 Task: Get information about  a Redfin agent in Phoenix, Arizona, for guidance on buying a house with a backyard garden and a fire pit.
Action: Mouse pressed left at (273, 183)
Screenshot: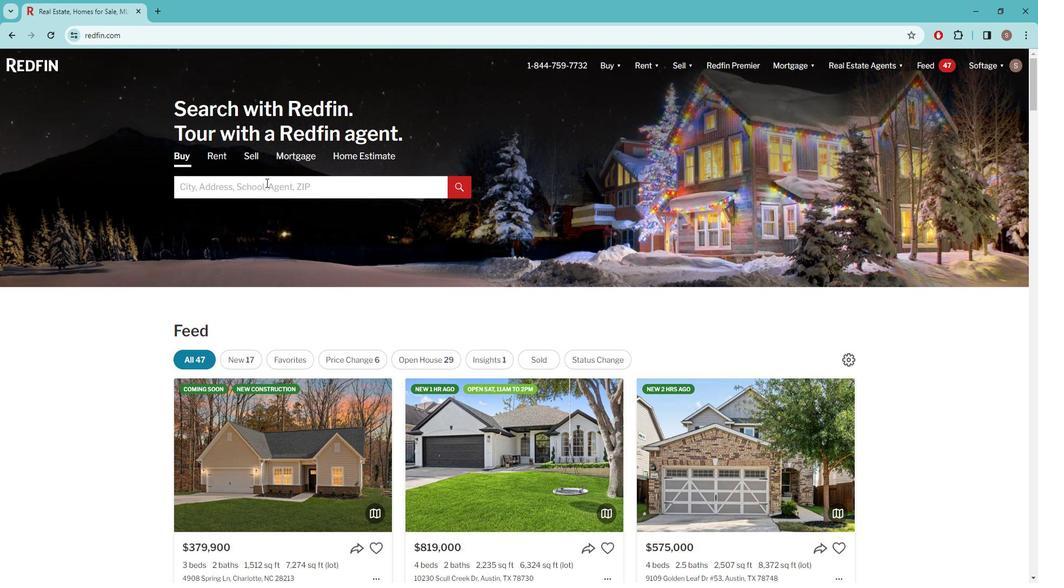 
Action: Mouse moved to (273, 183)
Screenshot: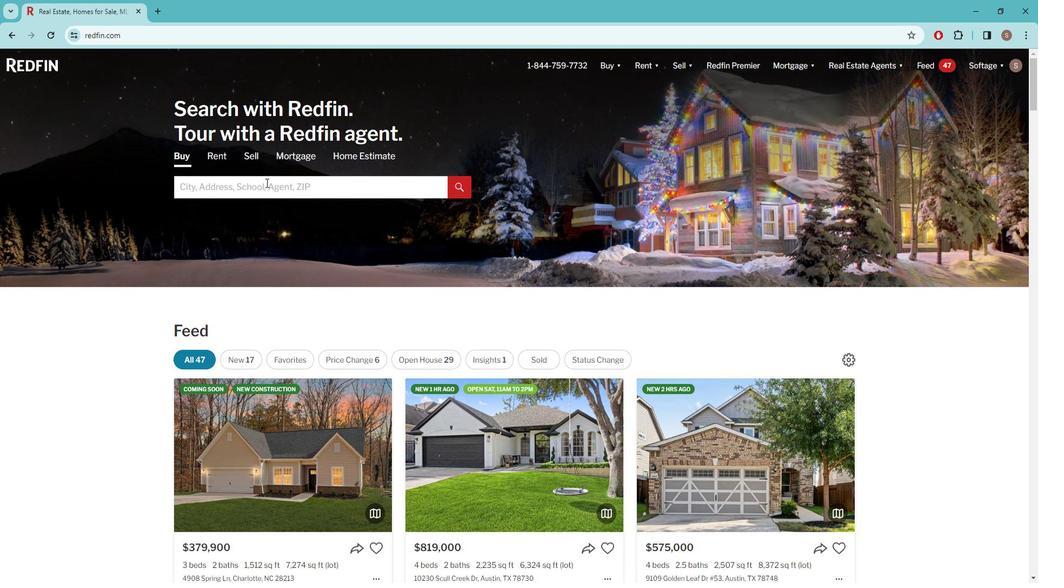 
Action: Key pressed p<Key.caps_lock>HO
Screenshot: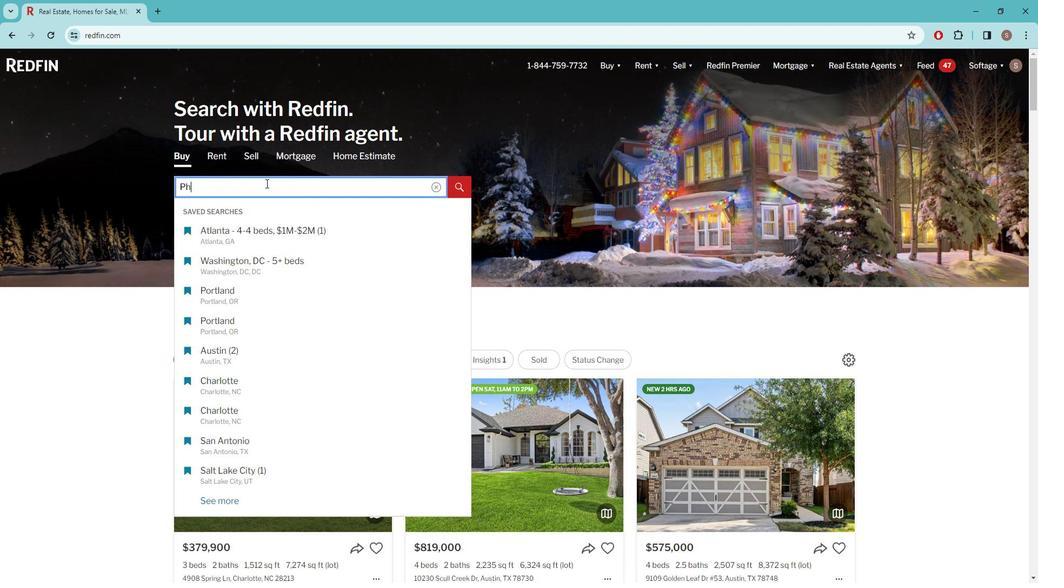 
Action: Mouse moved to (241, 233)
Screenshot: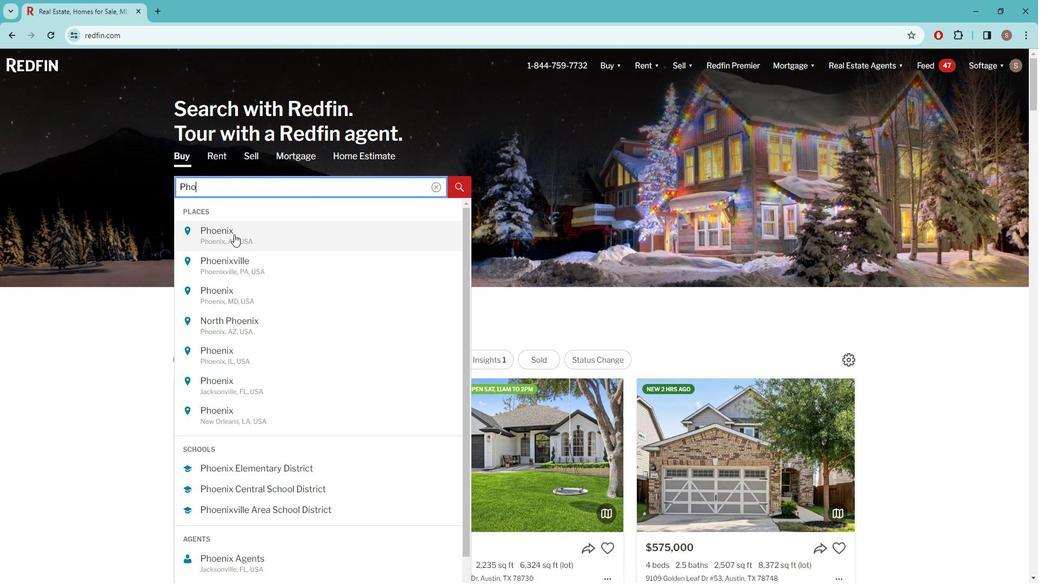 
Action: Mouse pressed left at (241, 233)
Screenshot: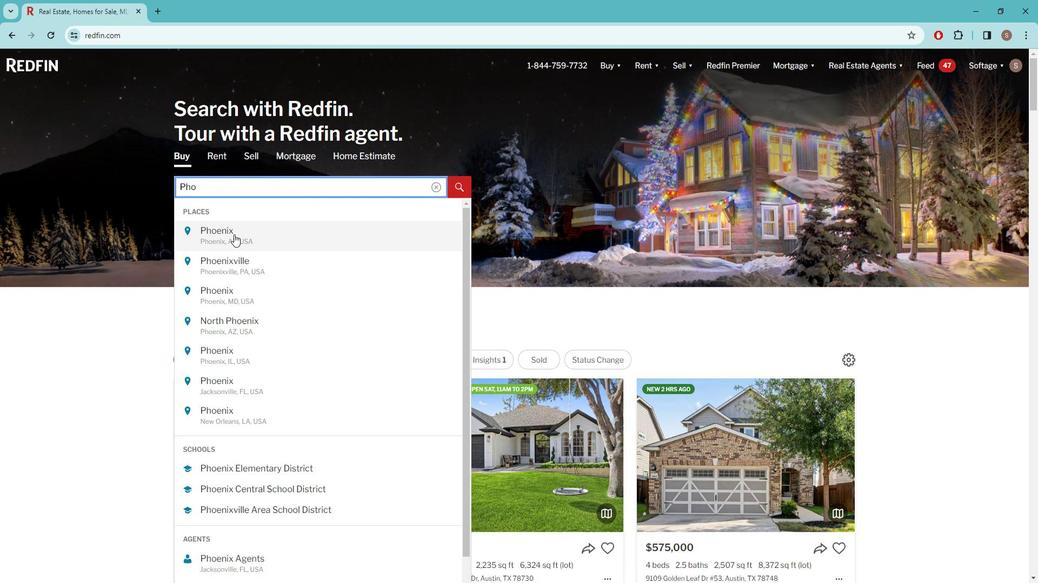 
Action: Mouse moved to (911, 136)
Screenshot: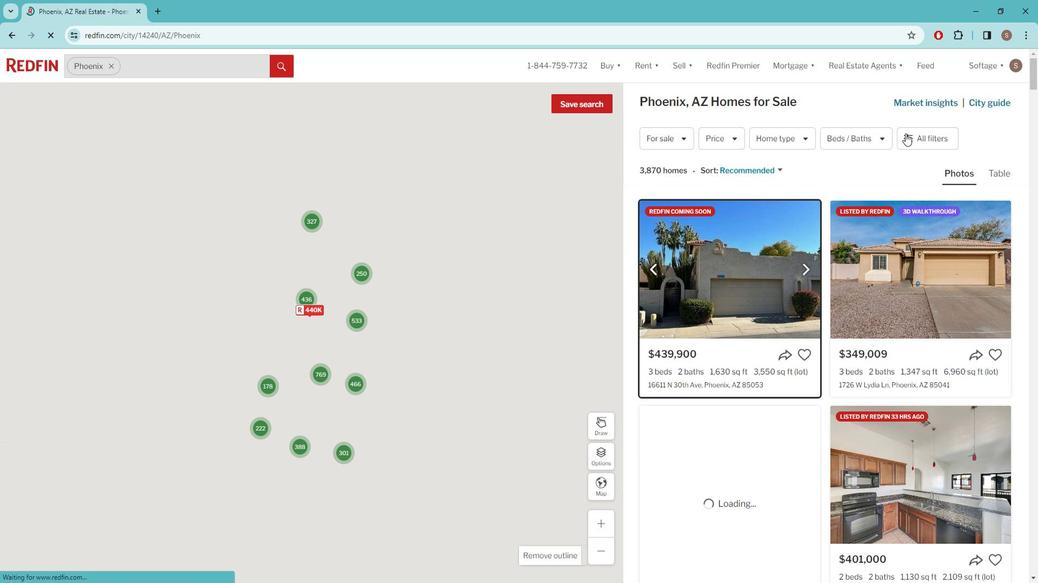 
Action: Mouse pressed left at (911, 136)
Screenshot: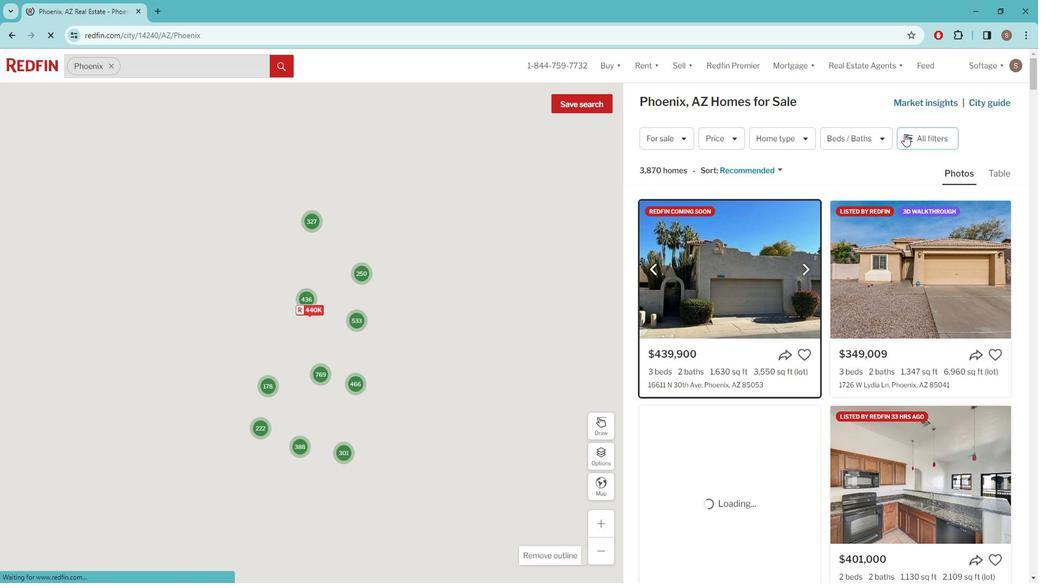 
Action: Mouse pressed left at (911, 136)
Screenshot: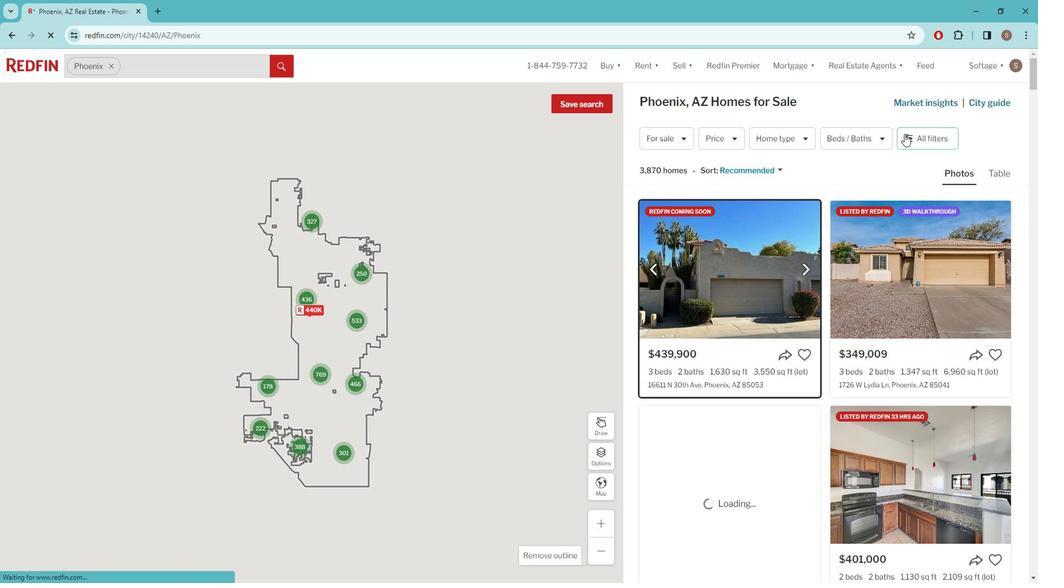 
Action: Mouse pressed left at (911, 136)
Screenshot: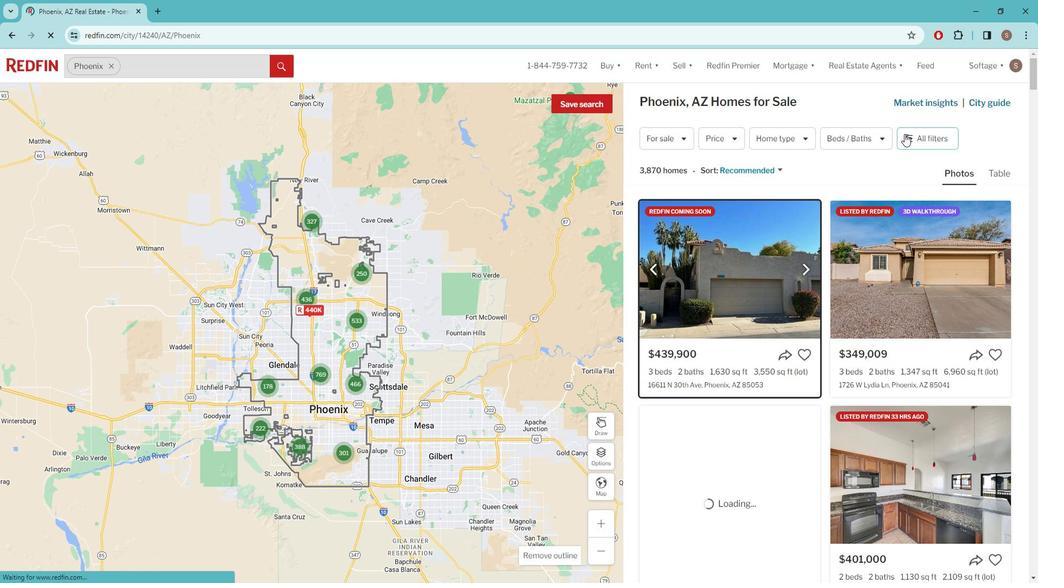 
Action: Mouse moved to (914, 137)
Screenshot: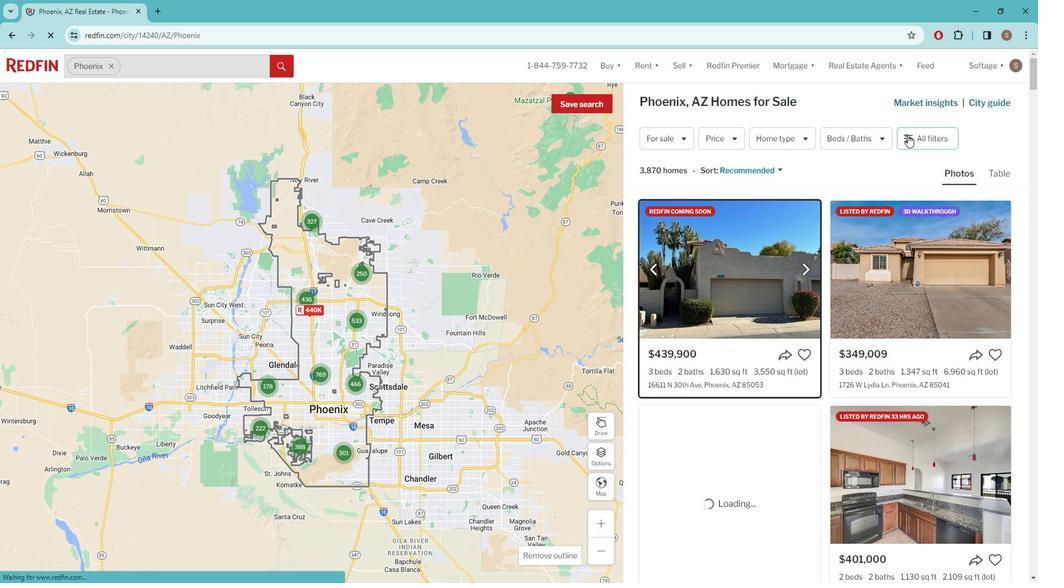 
Action: Mouse pressed left at (914, 137)
Screenshot: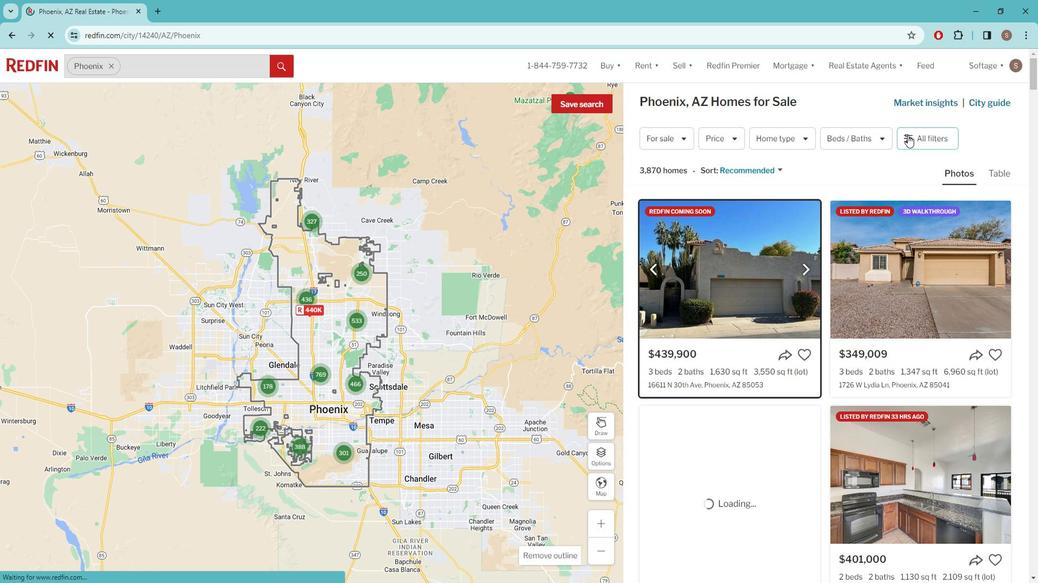 
Action: Mouse moved to (926, 136)
Screenshot: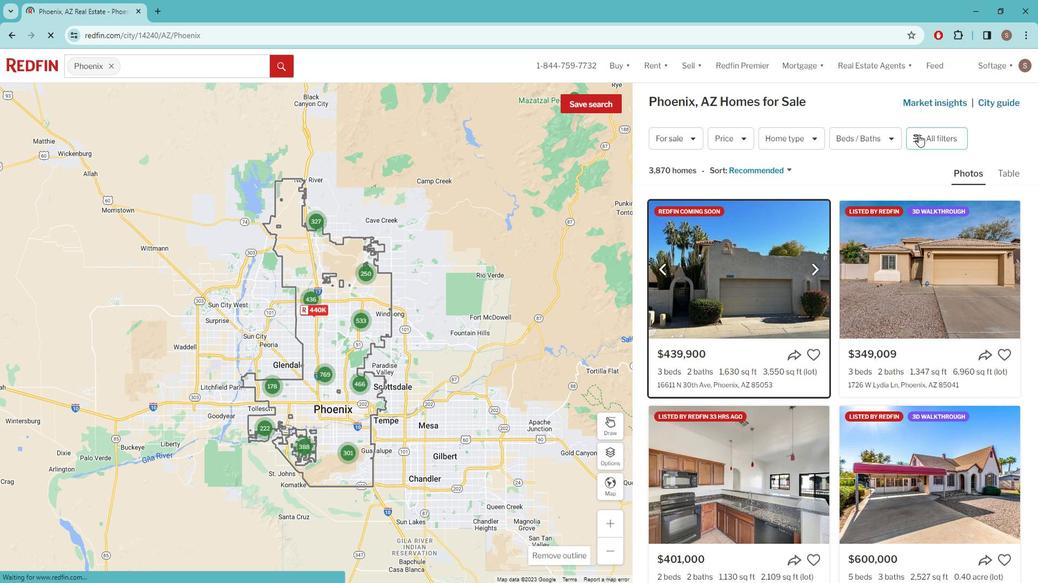 
Action: Mouse pressed left at (926, 136)
Screenshot: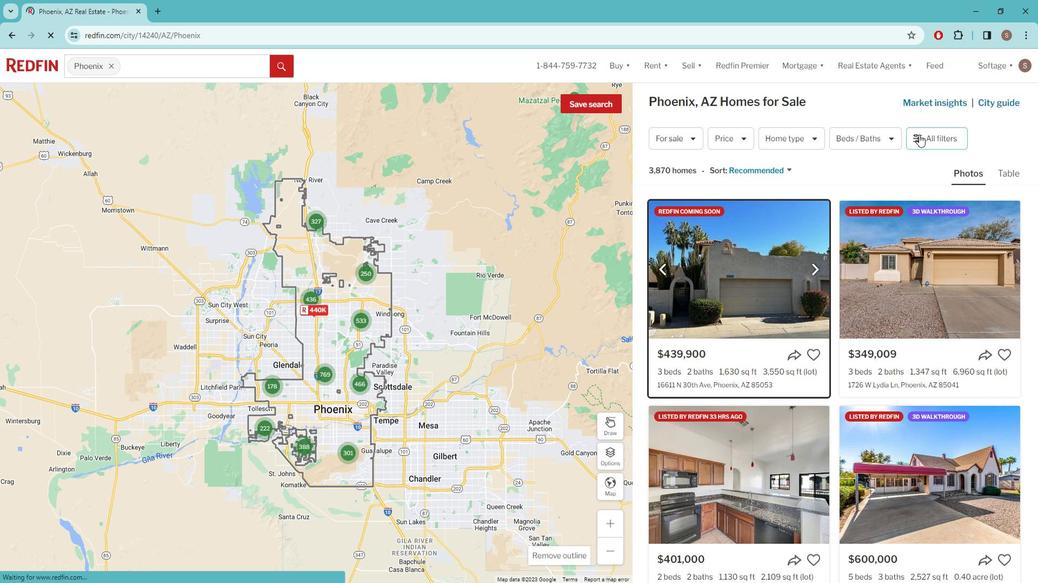 
Action: Mouse moved to (925, 135)
Screenshot: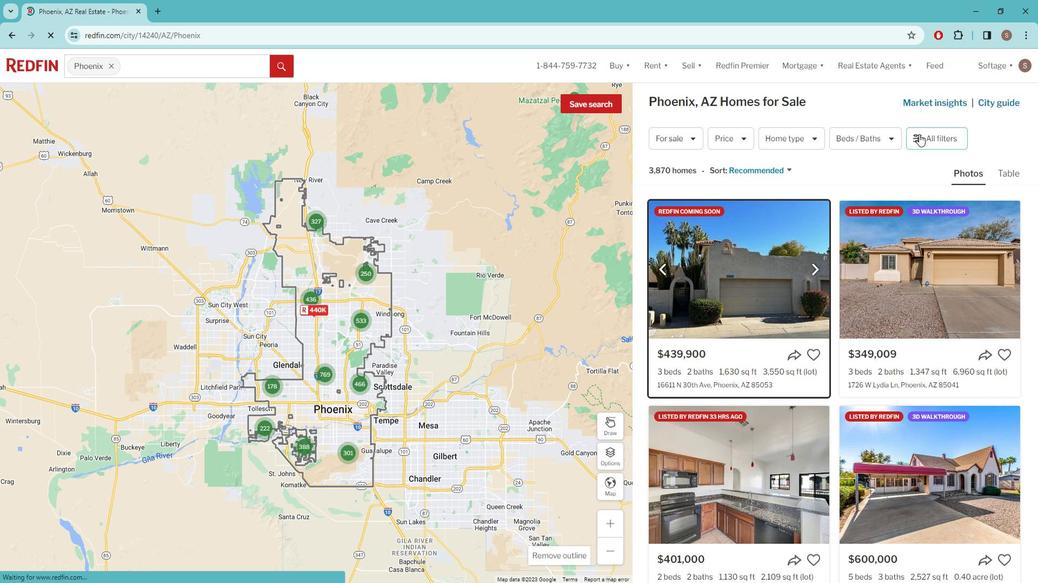 
Action: Mouse pressed left at (925, 135)
Screenshot: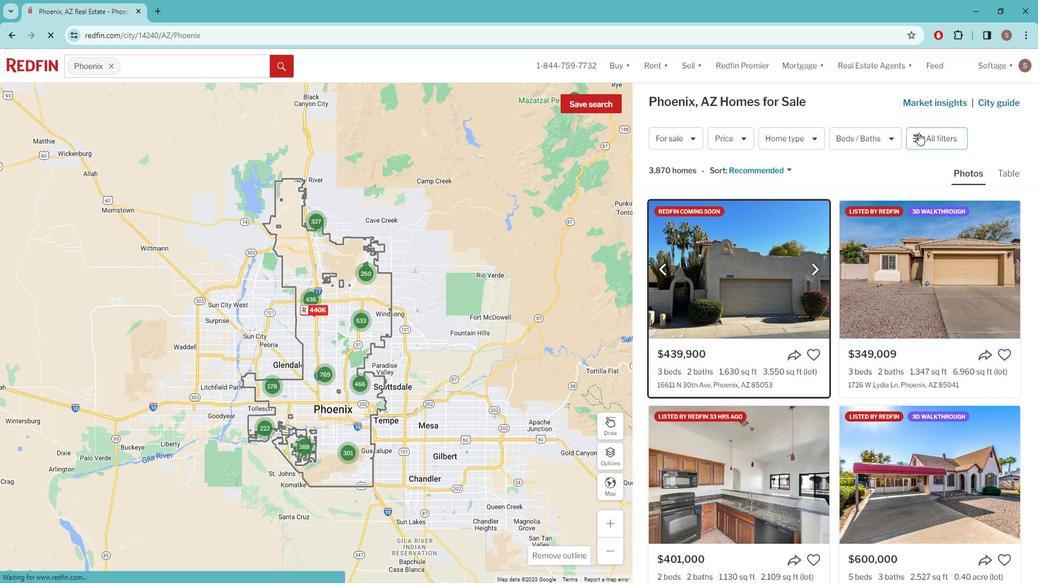
Action: Mouse moved to (896, 171)
Screenshot: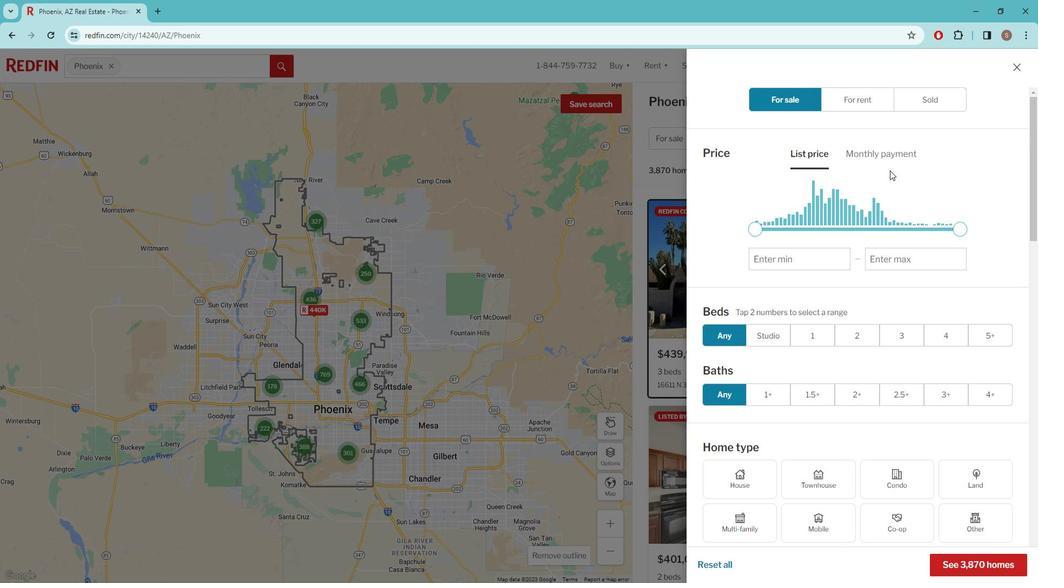 
Action: Mouse scrolled (896, 171) with delta (0, 0)
Screenshot: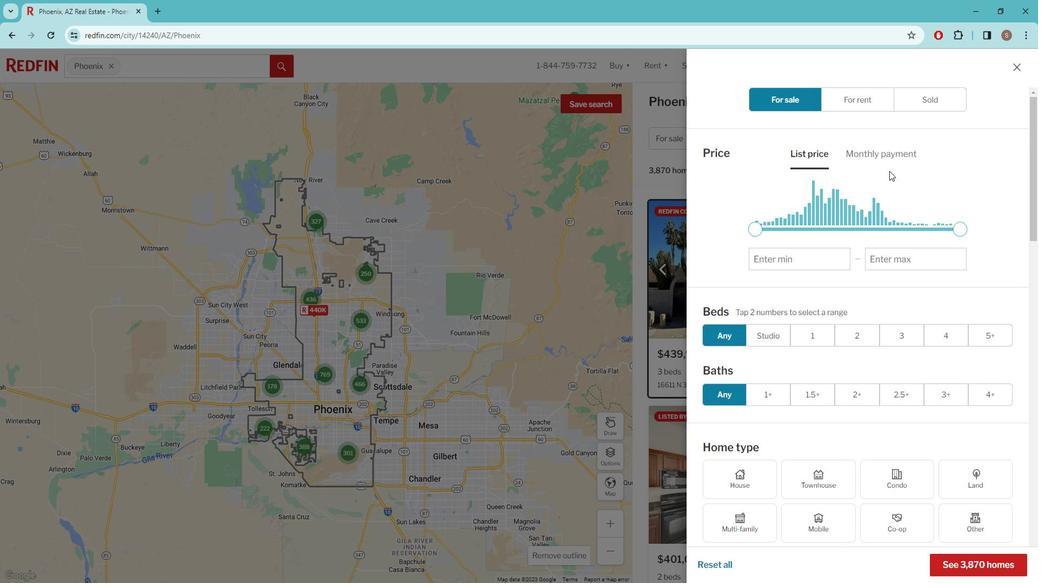 
Action: Mouse moved to (895, 171)
Screenshot: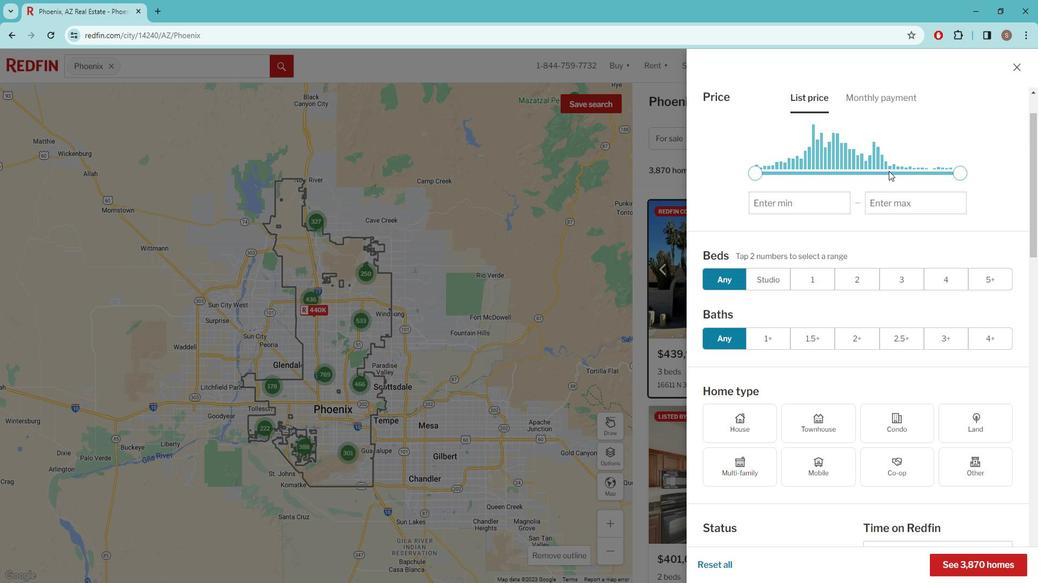
Action: Mouse scrolled (895, 171) with delta (0, 0)
Screenshot: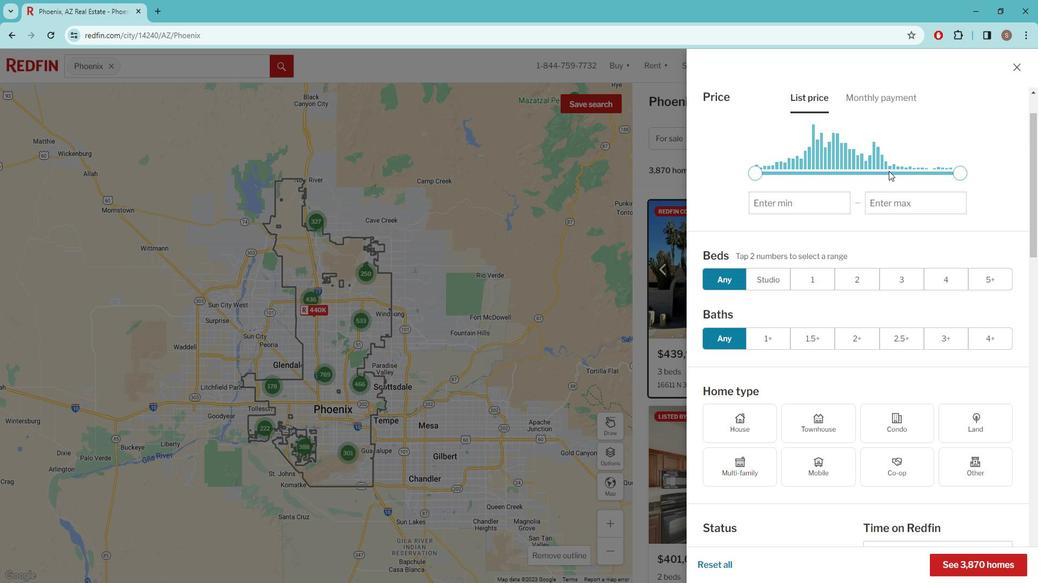 
Action: Mouse moved to (895, 172)
Screenshot: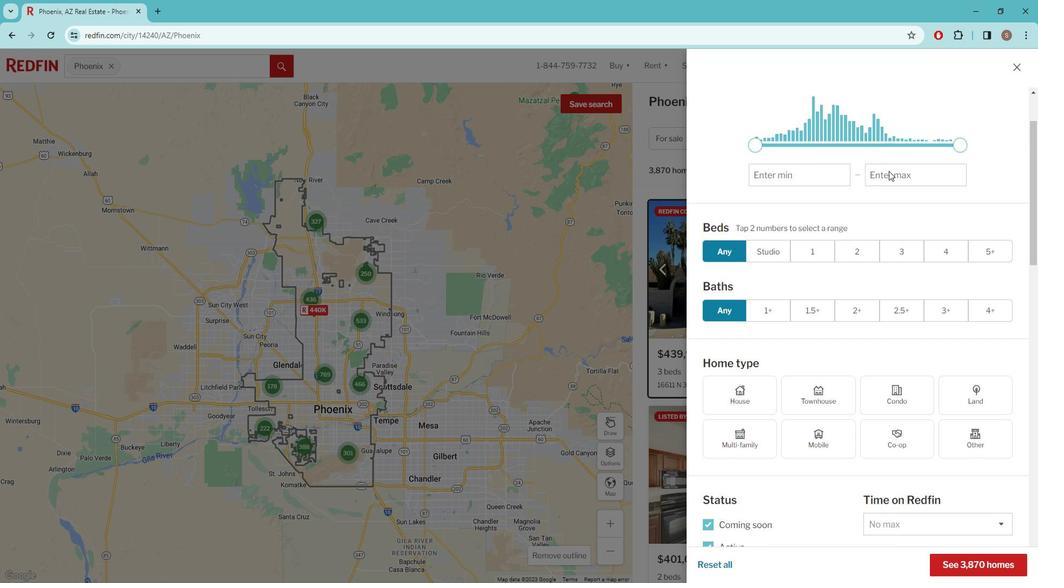 
Action: Mouse scrolled (895, 171) with delta (0, 0)
Screenshot: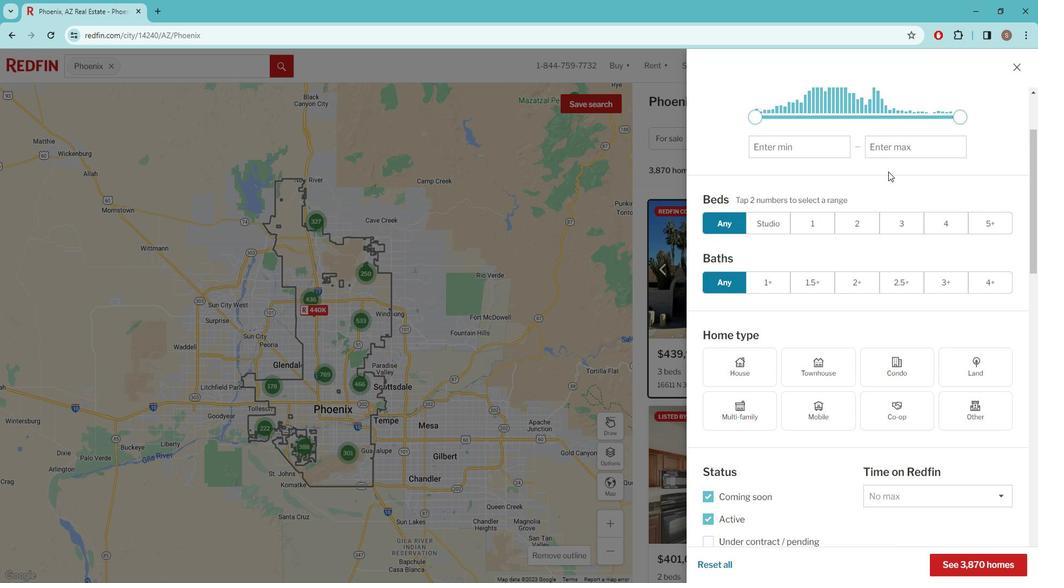 
Action: Mouse moved to (893, 174)
Screenshot: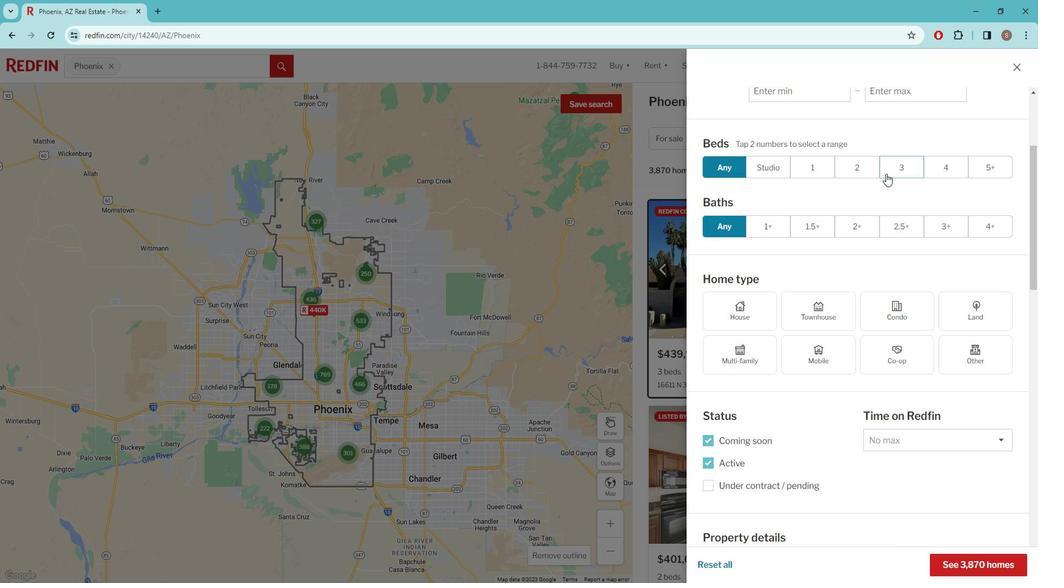
Action: Mouse scrolled (893, 174) with delta (0, 0)
Screenshot: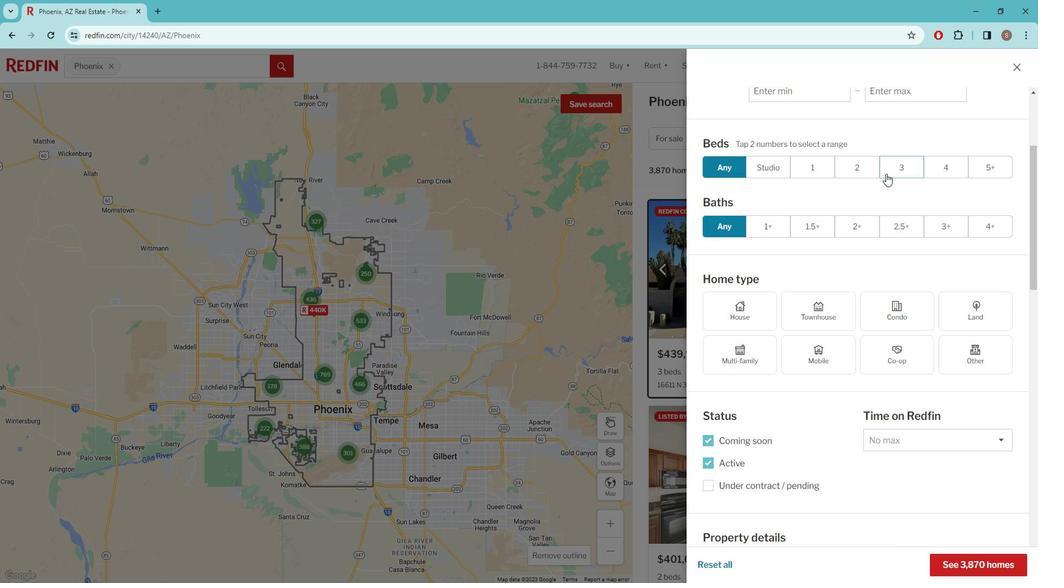 
Action: Mouse moved to (759, 258)
Screenshot: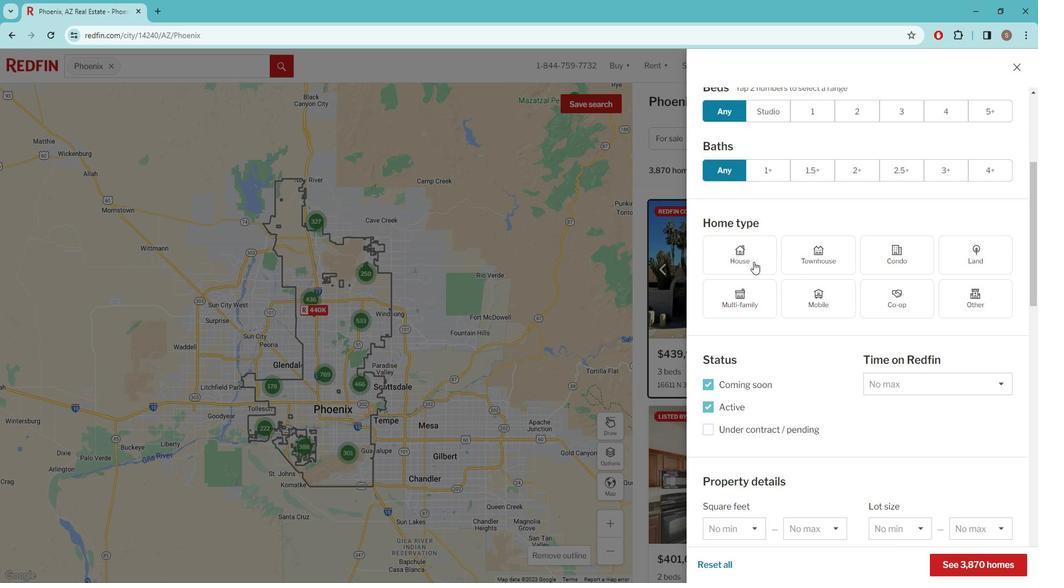 
Action: Mouse pressed left at (759, 258)
Screenshot: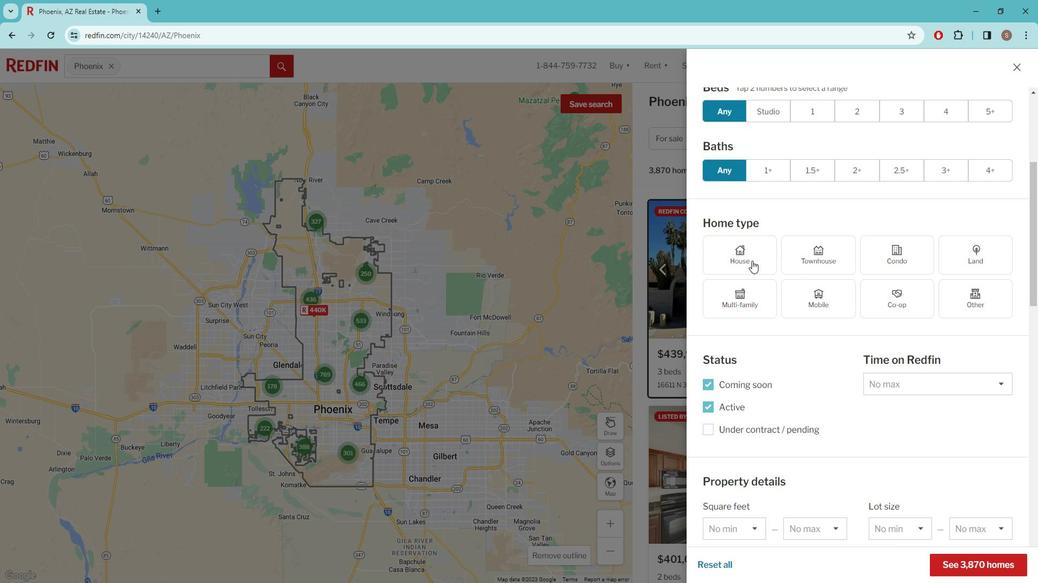 
Action: Mouse moved to (795, 299)
Screenshot: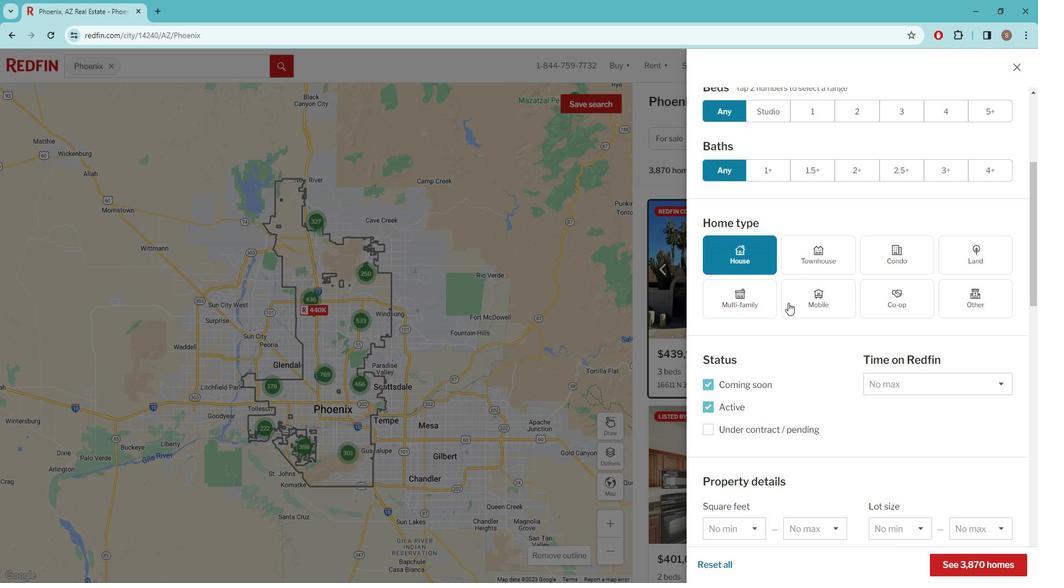 
Action: Mouse scrolled (795, 298) with delta (0, 0)
Screenshot: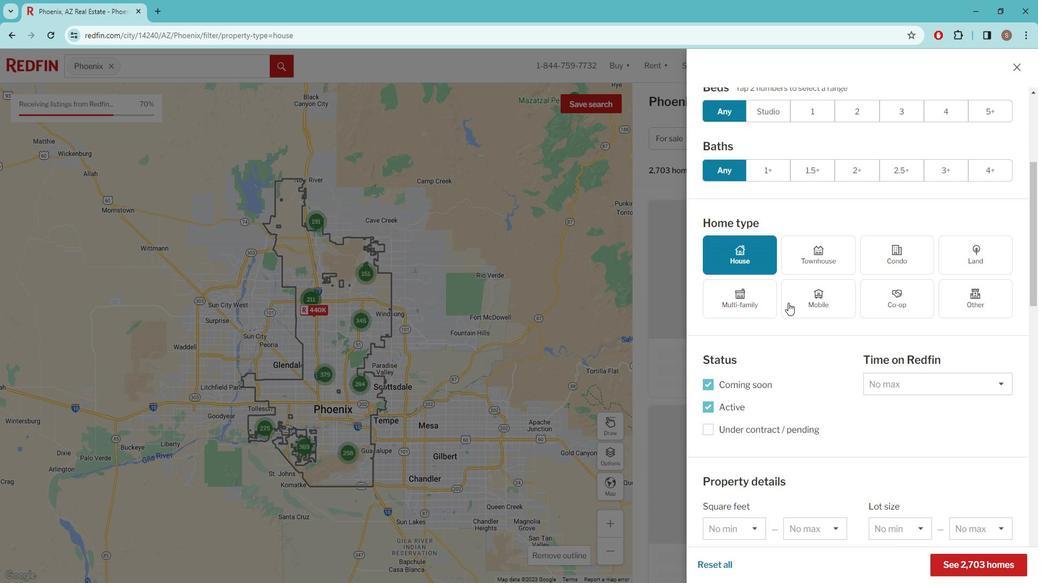 
Action: Mouse scrolled (795, 298) with delta (0, 0)
Screenshot: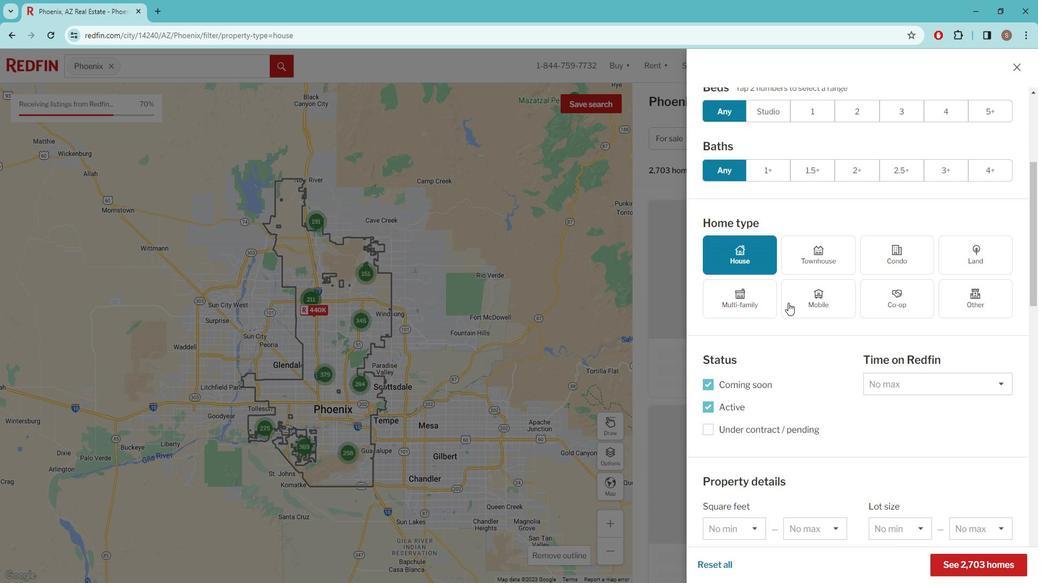 
Action: Mouse scrolled (795, 298) with delta (0, 0)
Screenshot: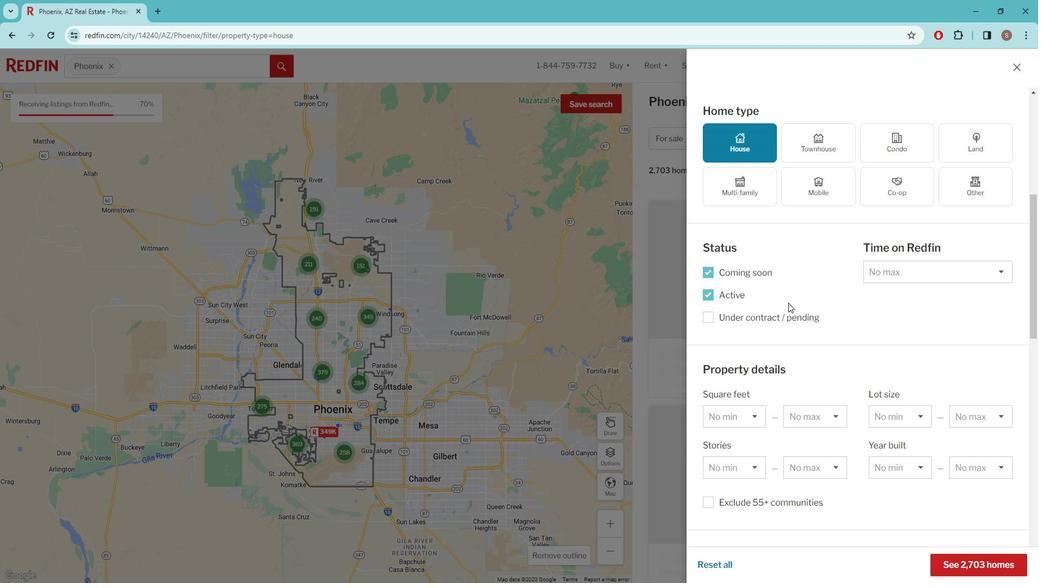 
Action: Mouse scrolled (795, 298) with delta (0, 0)
Screenshot: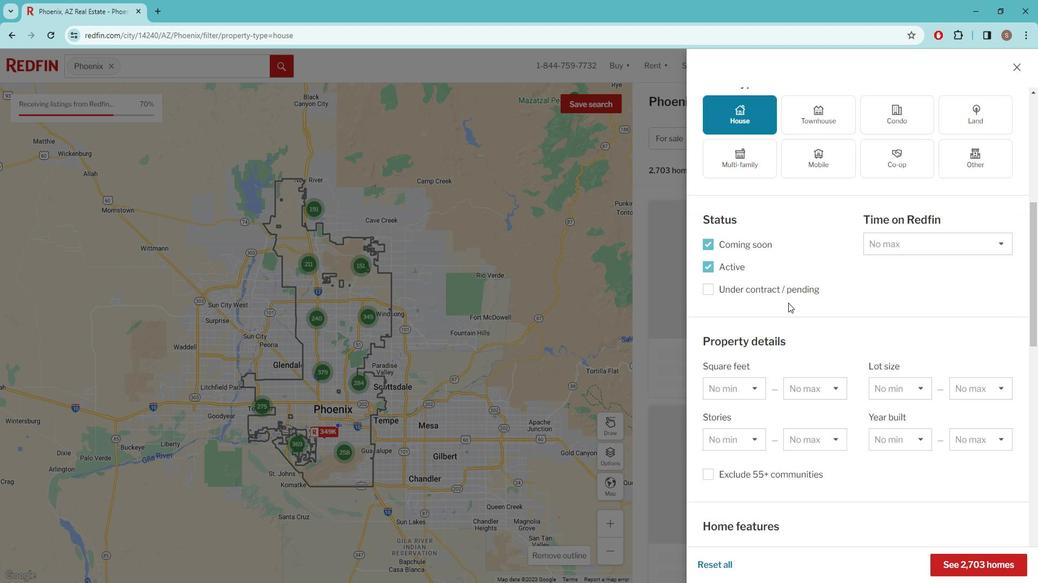 
Action: Mouse scrolled (795, 298) with delta (0, 0)
Screenshot: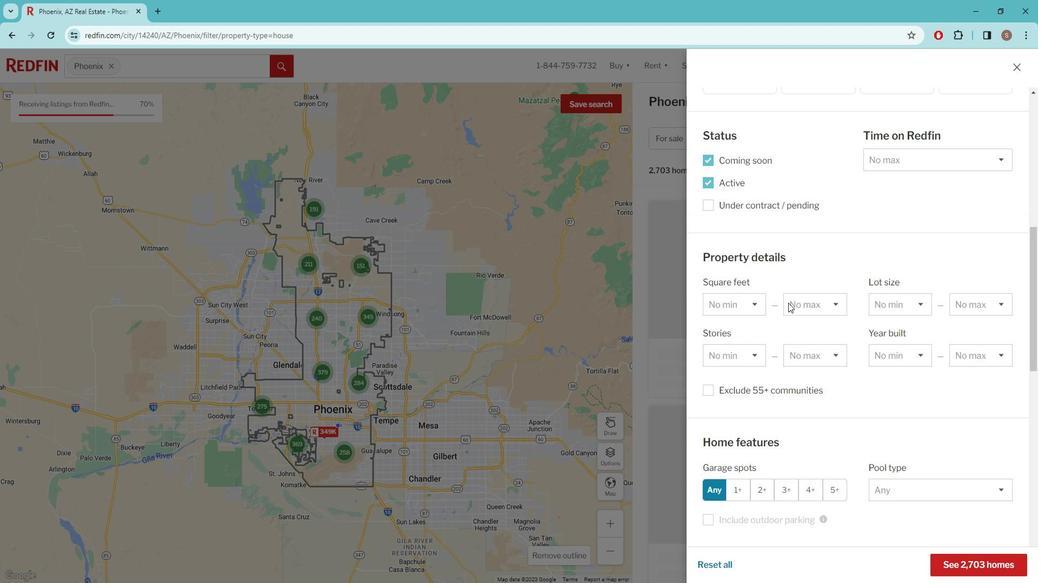 
Action: Mouse scrolled (795, 298) with delta (0, 0)
Screenshot: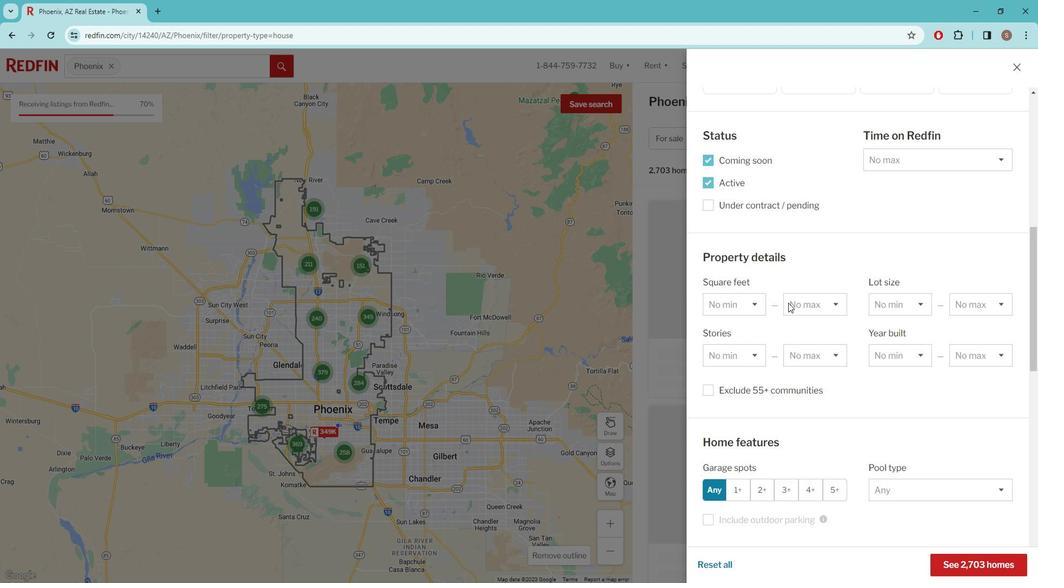 
Action: Mouse scrolled (795, 298) with delta (0, 0)
Screenshot: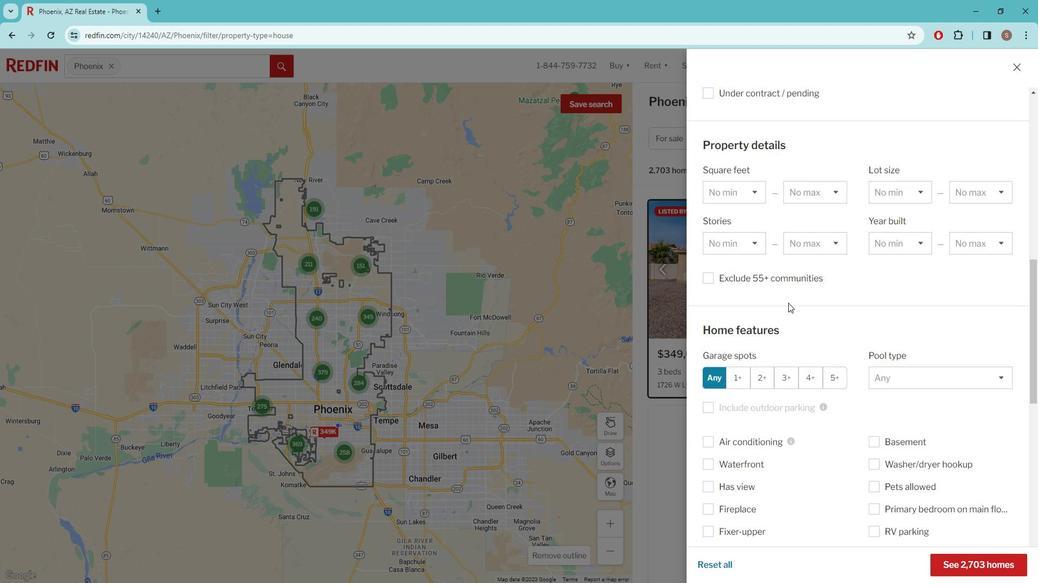 
Action: Mouse scrolled (795, 298) with delta (0, 0)
Screenshot: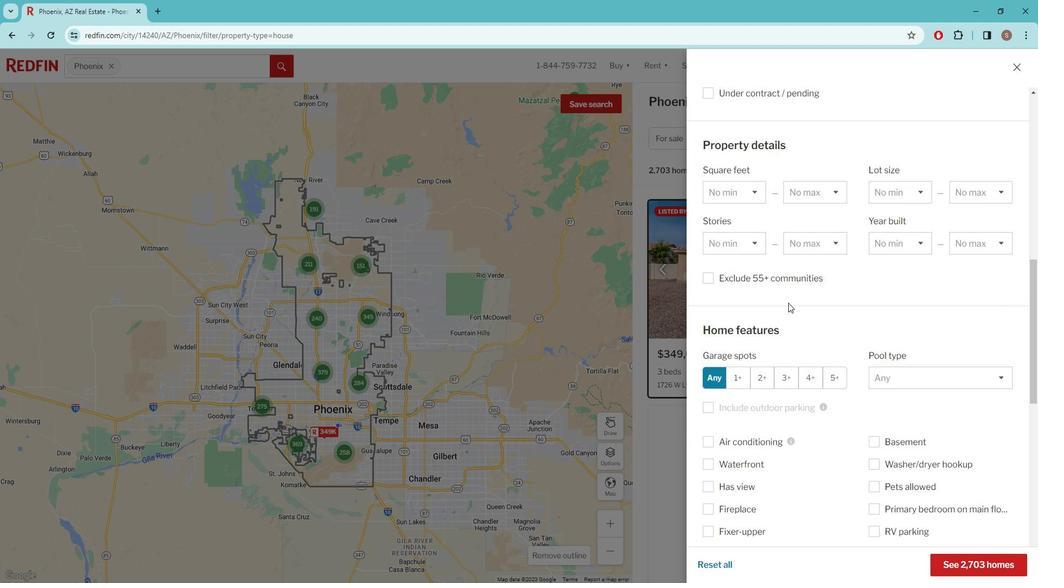 
Action: Mouse scrolled (795, 298) with delta (0, 0)
Screenshot: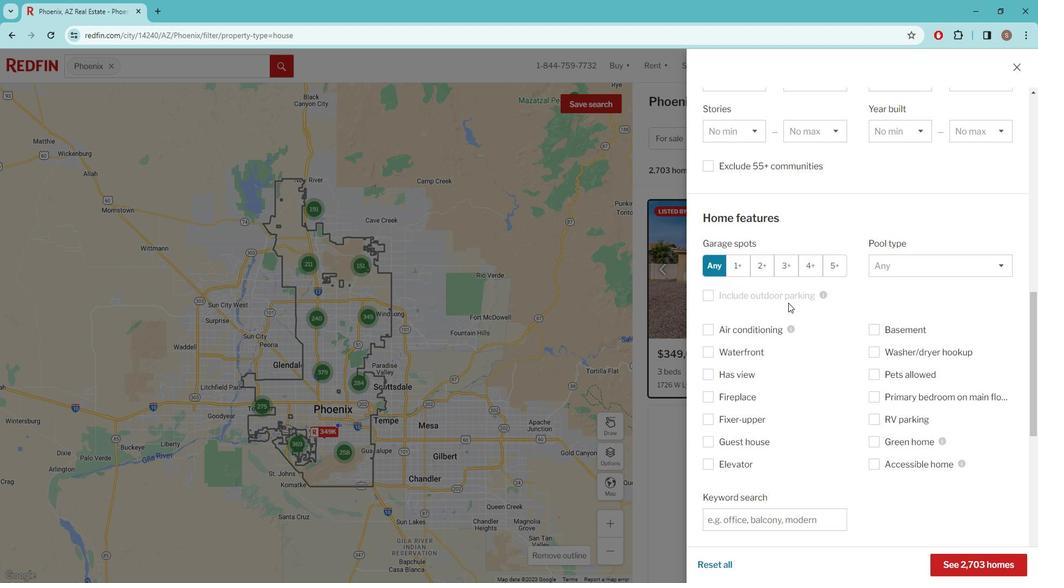 
Action: Mouse scrolled (795, 299) with delta (0, 0)
Screenshot: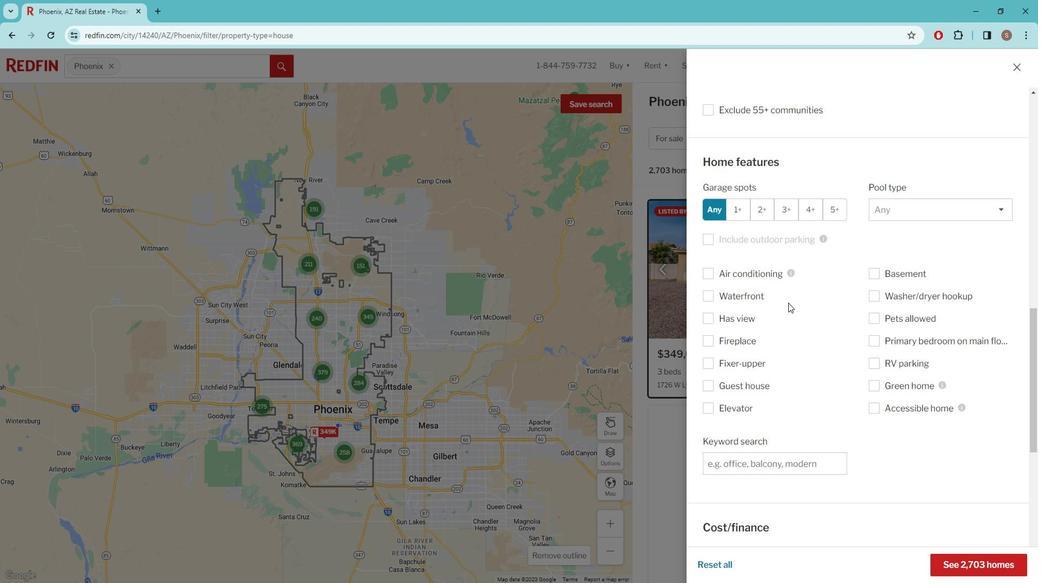 
Action: Mouse scrolled (795, 298) with delta (0, 0)
Screenshot: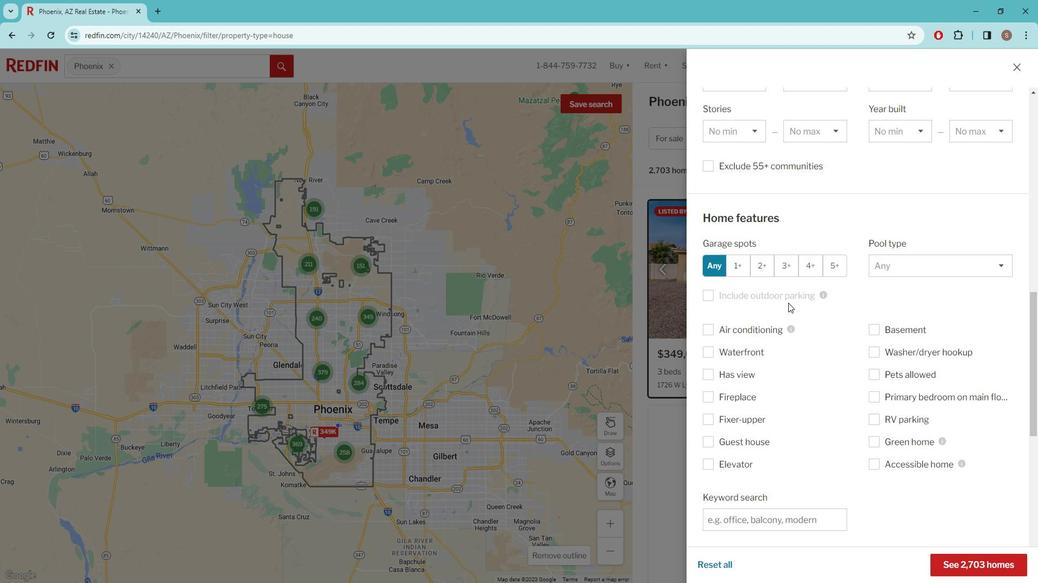 
Action: Mouse scrolled (795, 298) with delta (0, 0)
Screenshot: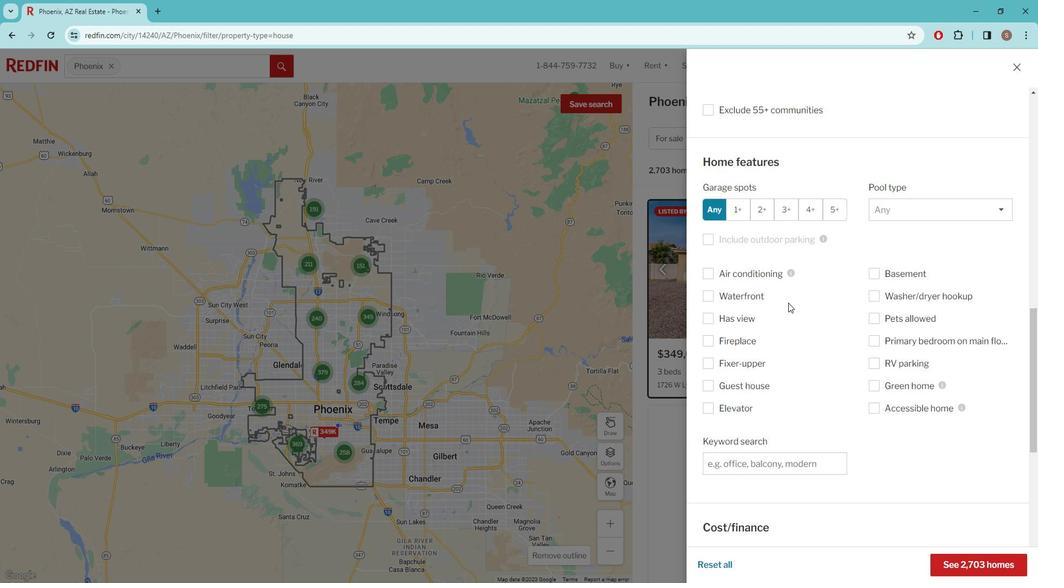 
Action: Mouse moved to (753, 399)
Screenshot: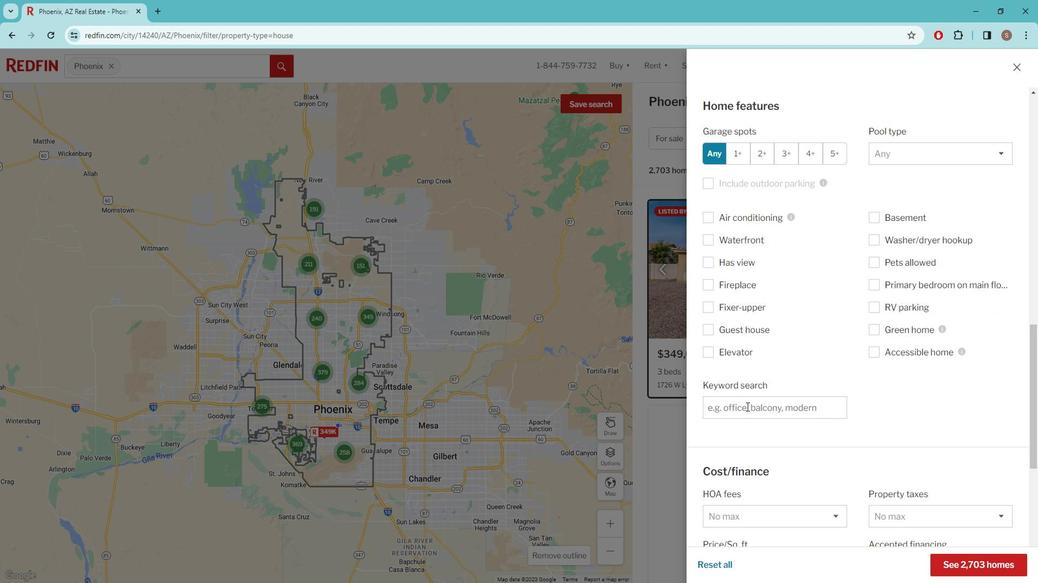 
Action: Mouse pressed left at (753, 399)
Screenshot: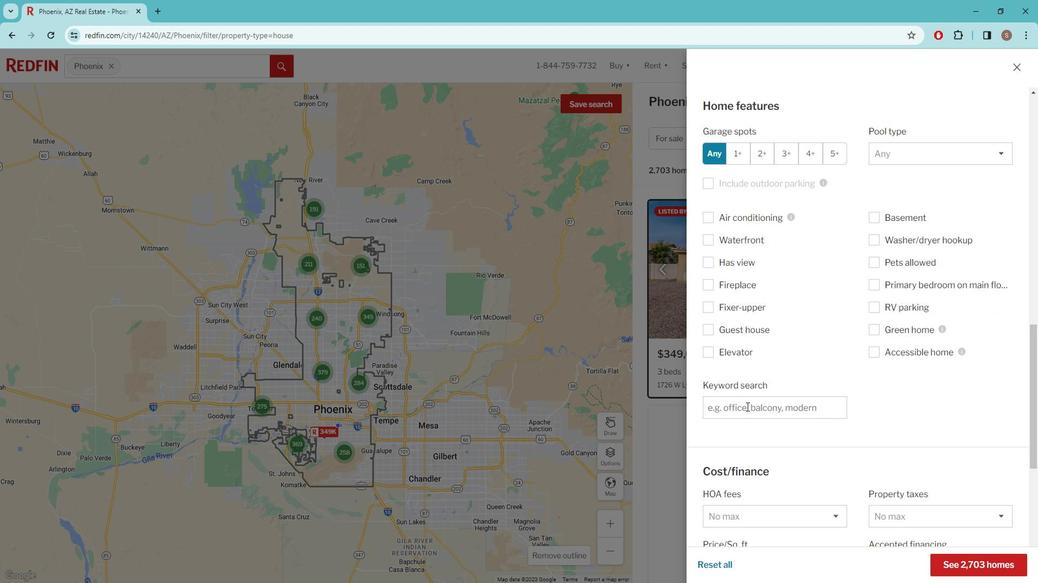 
Action: Key pressed BACKYARD<Key.space>GARDEN<Key.space>AND<Key.space>FIRE<Key.space>PIT
Screenshot: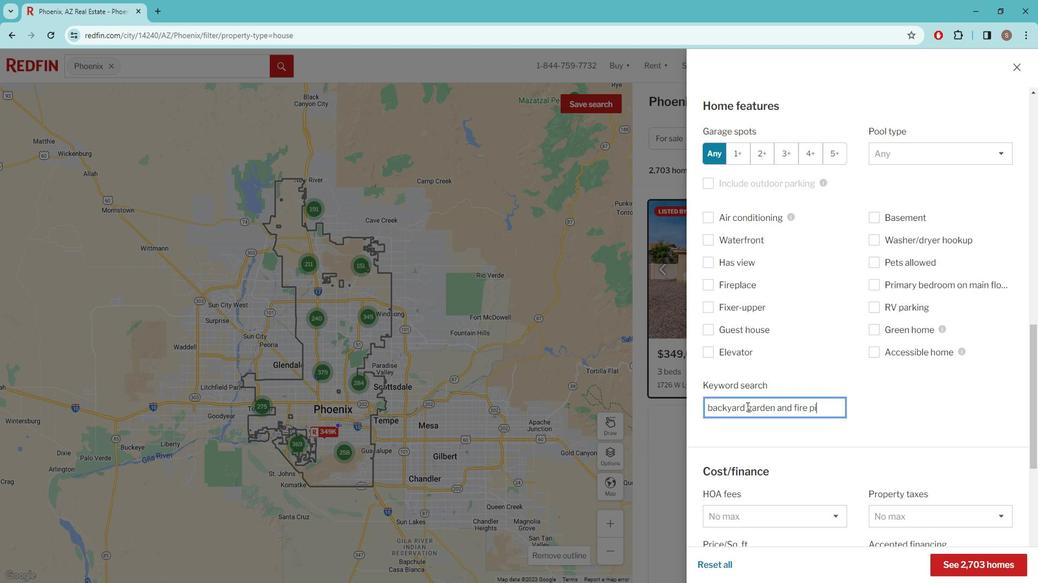 
Action: Mouse moved to (844, 422)
Screenshot: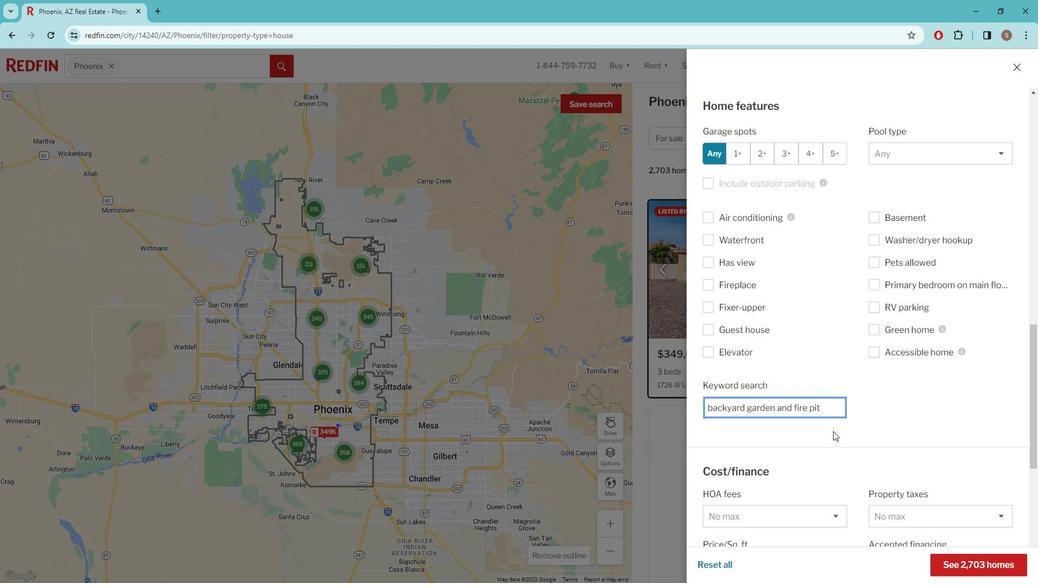 
Action: Mouse scrolled (844, 422) with delta (0, 0)
Screenshot: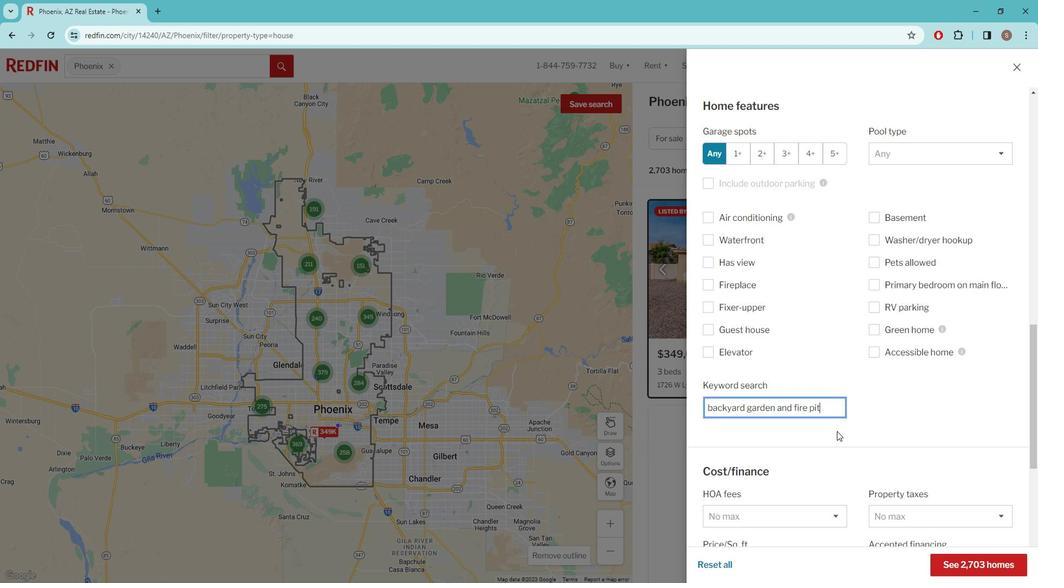 
Action: Mouse moved to (839, 408)
Screenshot: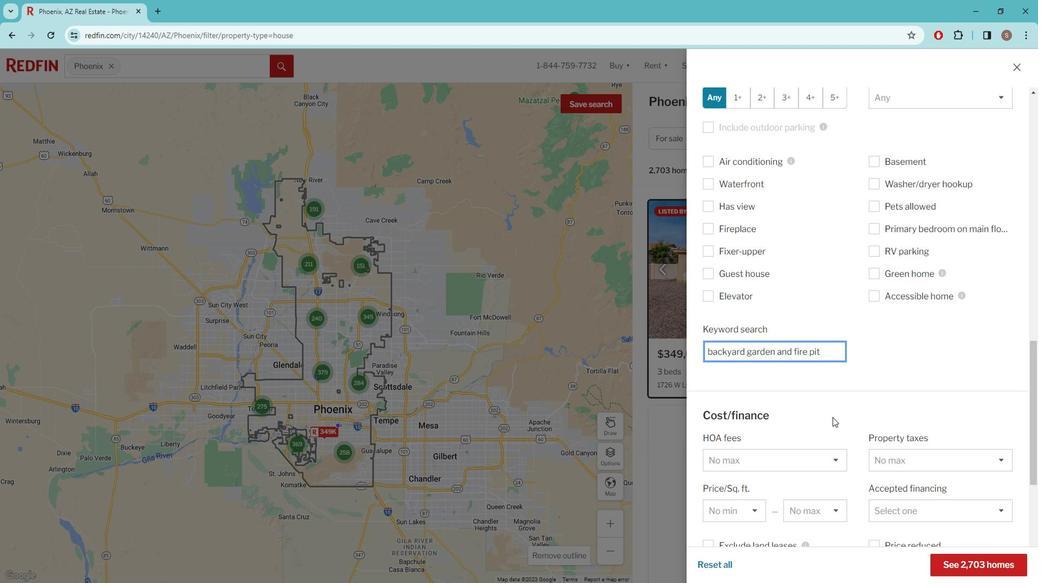 
Action: Mouse scrolled (839, 407) with delta (0, 0)
Screenshot: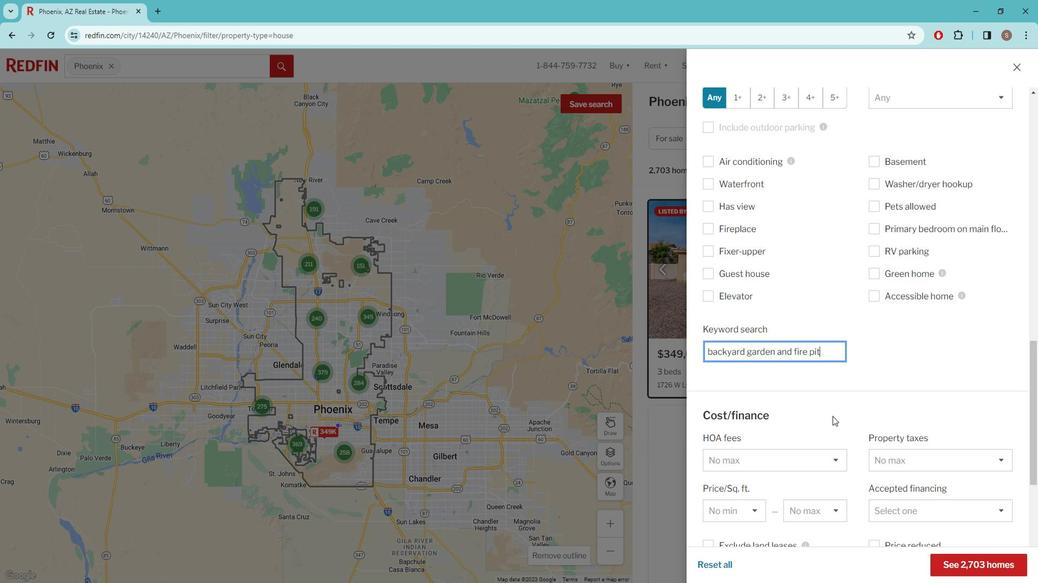 
Action: Mouse scrolled (839, 407) with delta (0, 0)
Screenshot: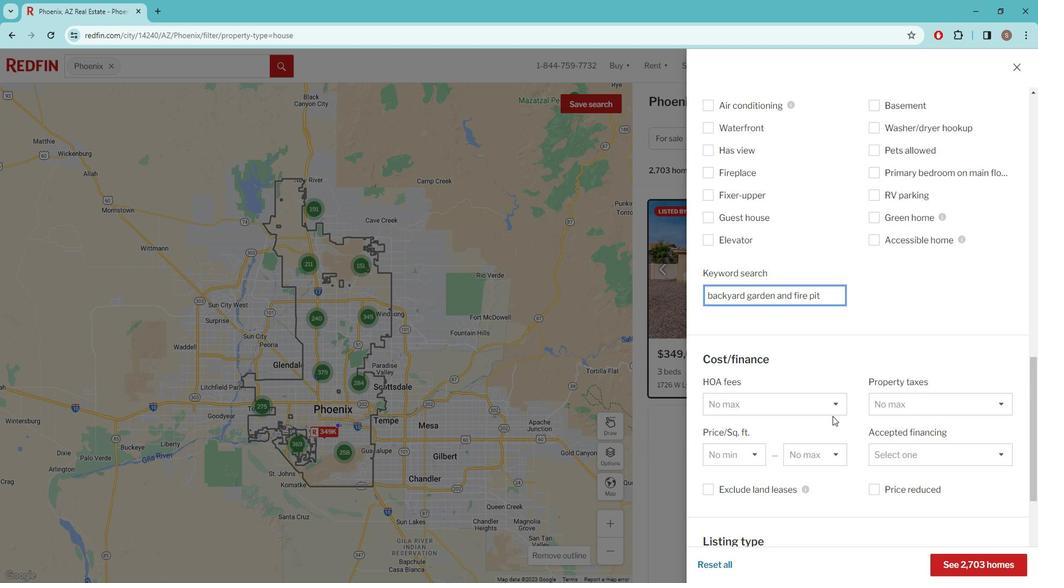 
Action: Mouse scrolled (839, 407) with delta (0, 0)
Screenshot: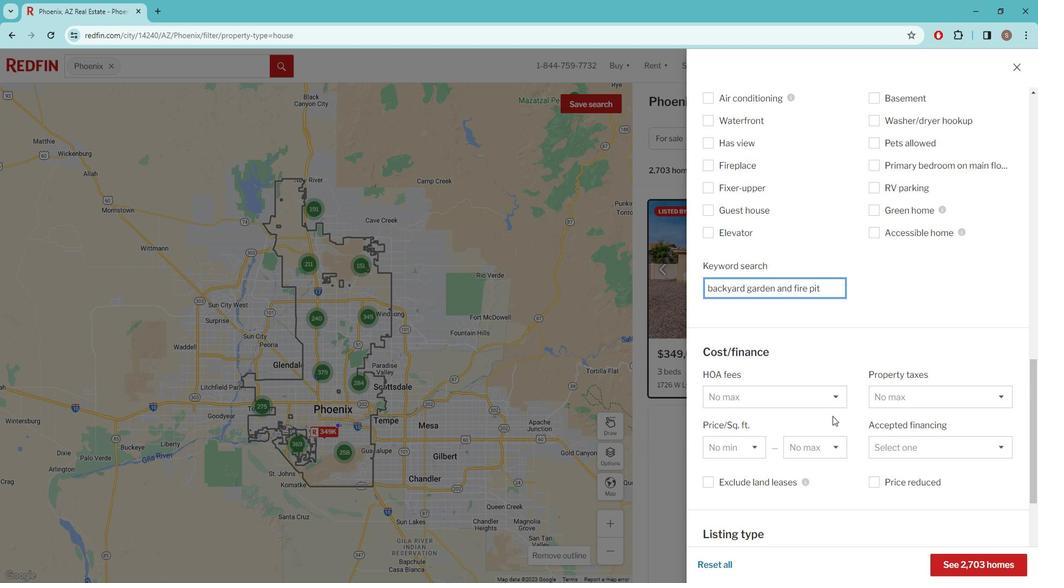 
Action: Mouse scrolled (839, 407) with delta (0, 0)
Screenshot: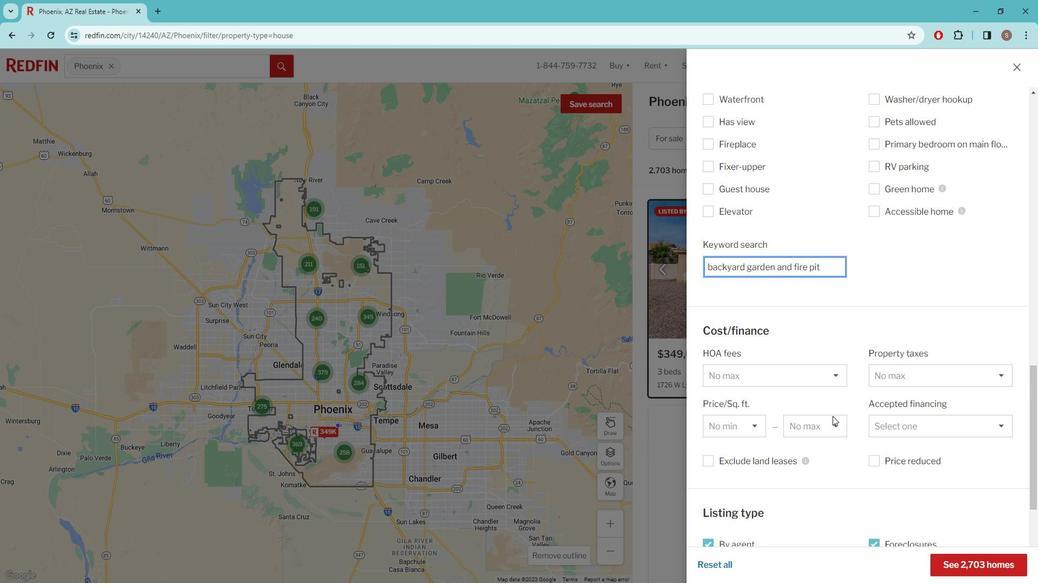 
Action: Mouse scrolled (839, 407) with delta (0, 0)
Screenshot: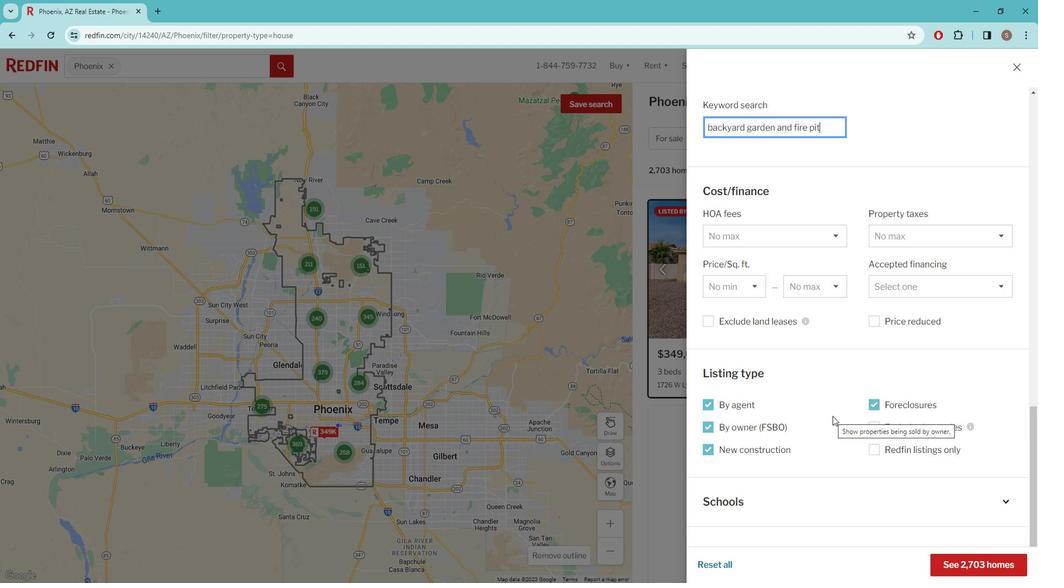 
Action: Mouse scrolled (839, 407) with delta (0, 0)
Screenshot: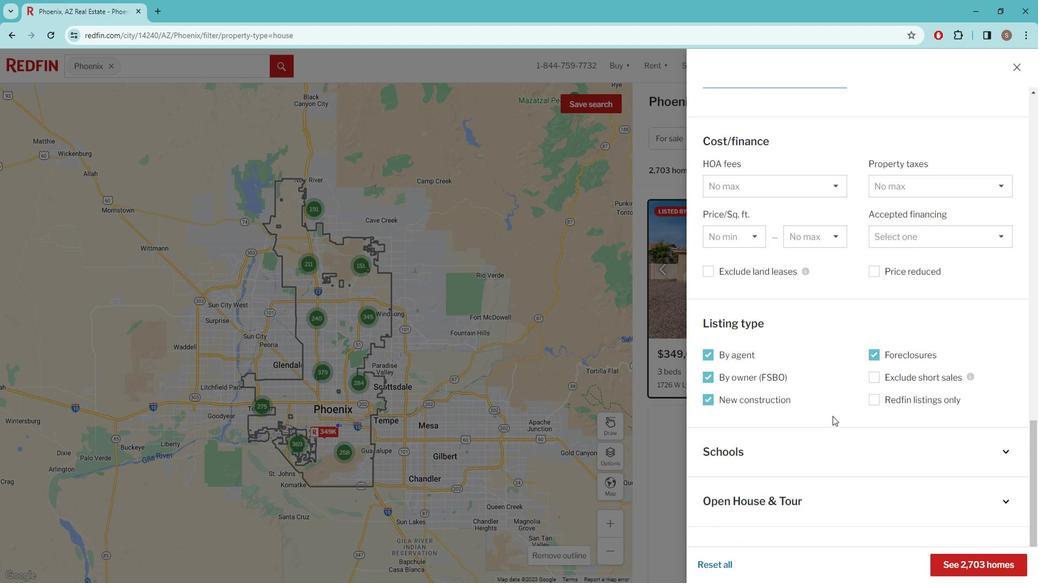 
Action: Mouse scrolled (839, 407) with delta (0, 0)
Screenshot: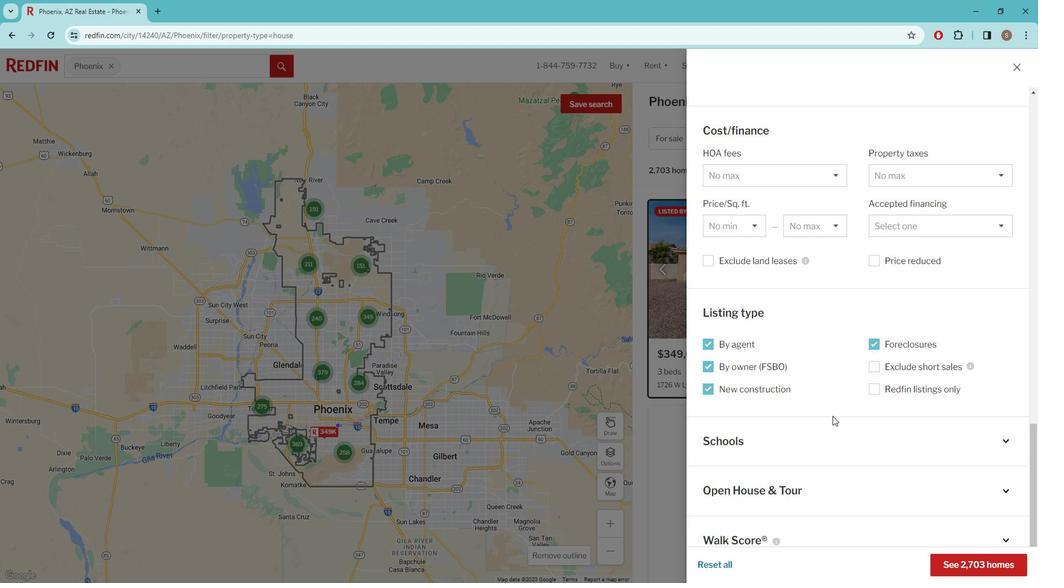 
Action: Mouse moved to (958, 549)
Screenshot: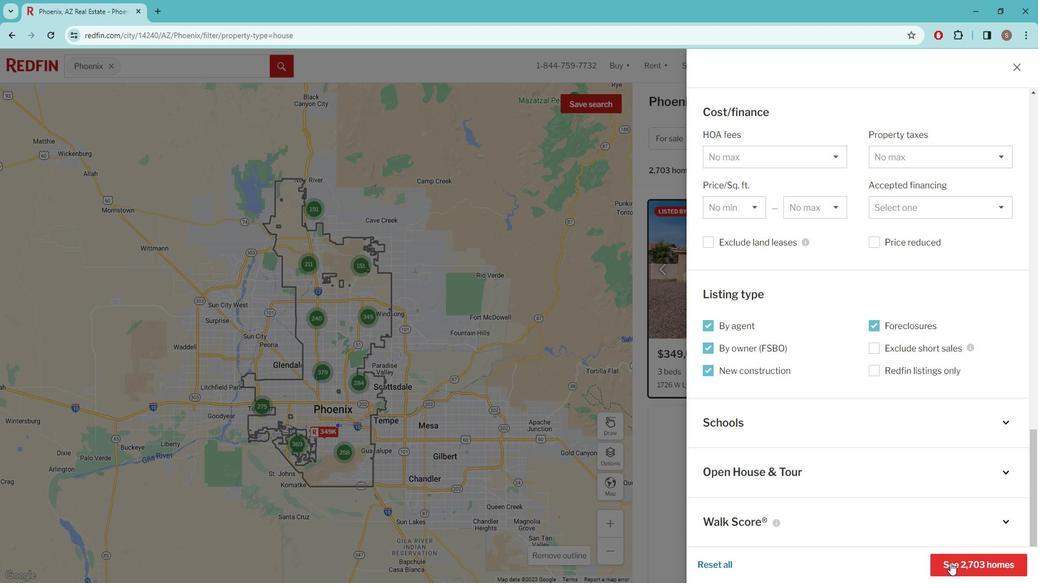 
Action: Mouse pressed left at (958, 549)
Screenshot: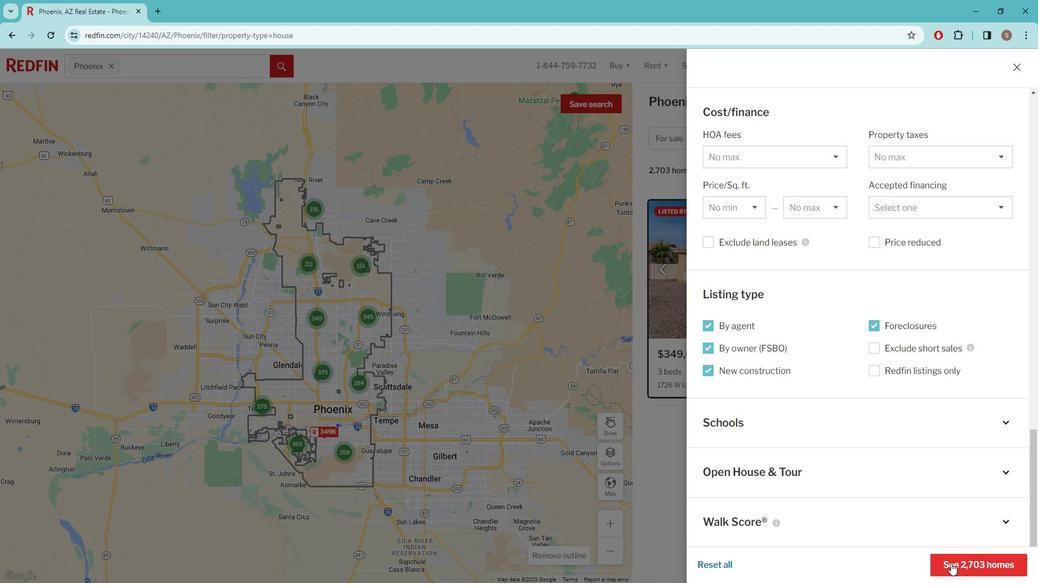 
Action: Mouse moved to (740, 359)
Screenshot: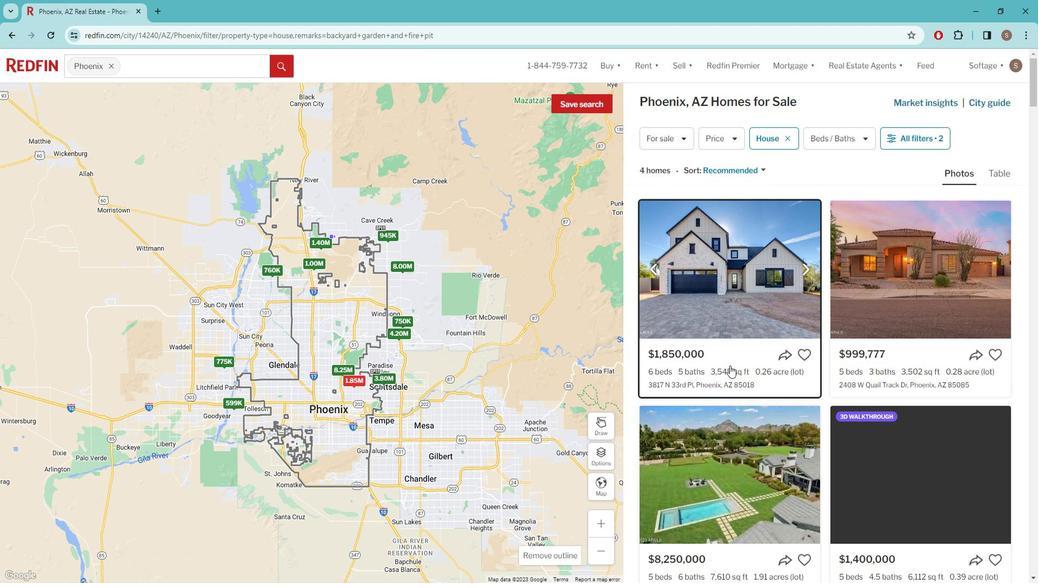 
Action: Mouse pressed left at (740, 359)
Screenshot: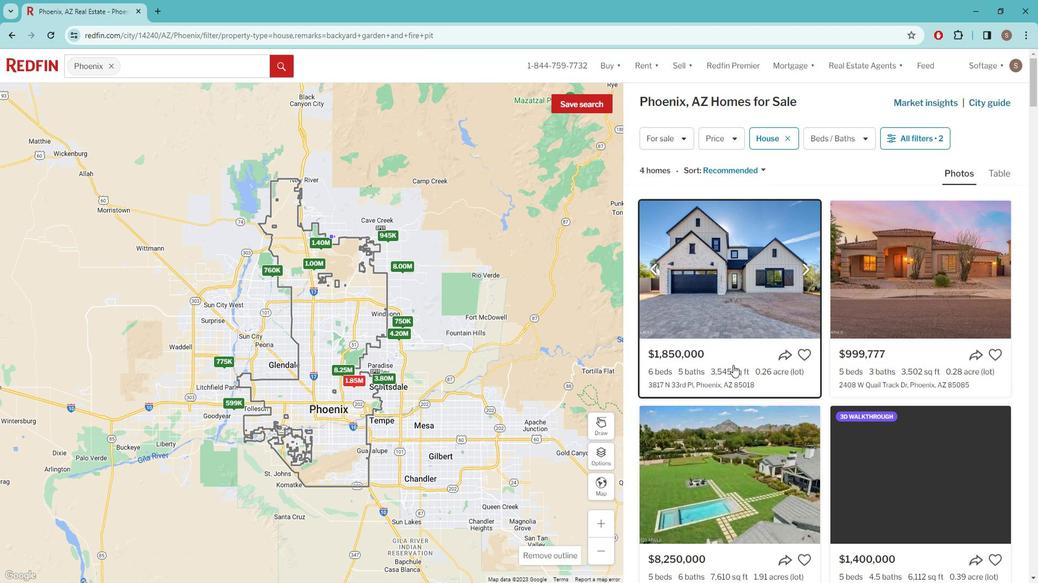 
Action: Mouse moved to (483, 385)
Screenshot: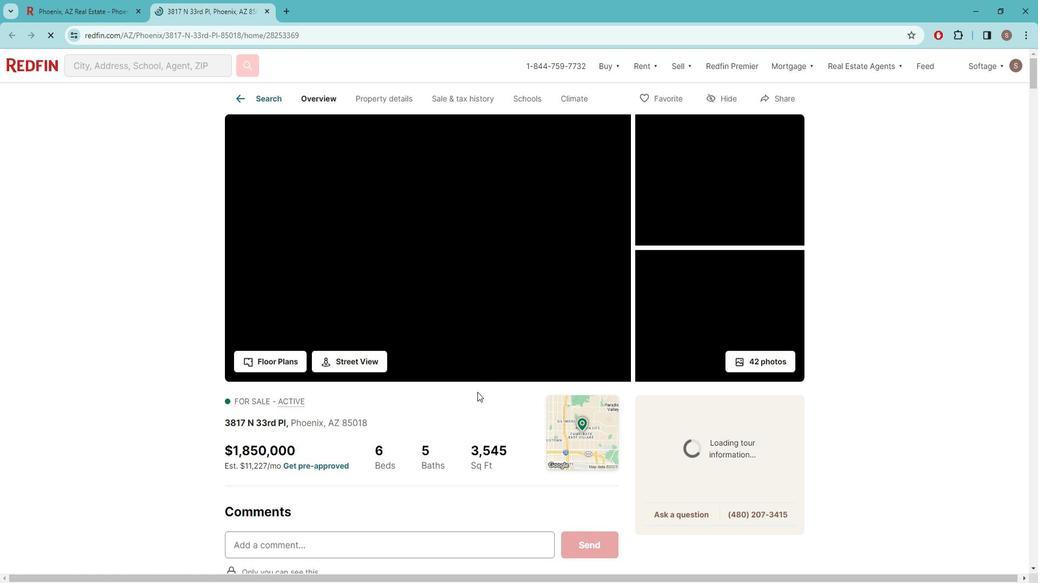 
Action: Mouse scrolled (483, 384) with delta (0, 0)
Screenshot: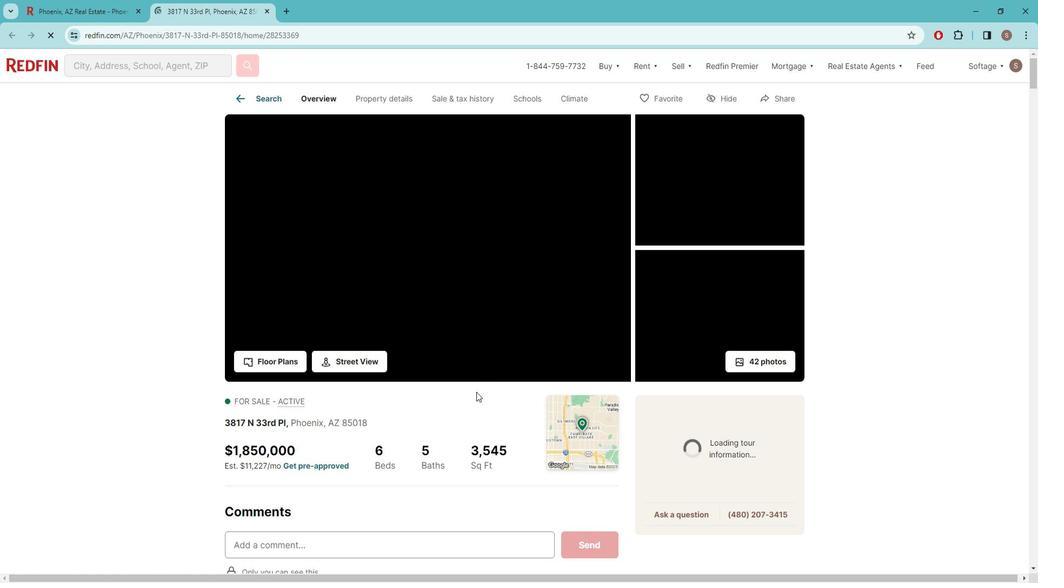 
Action: Mouse moved to (479, 381)
Screenshot: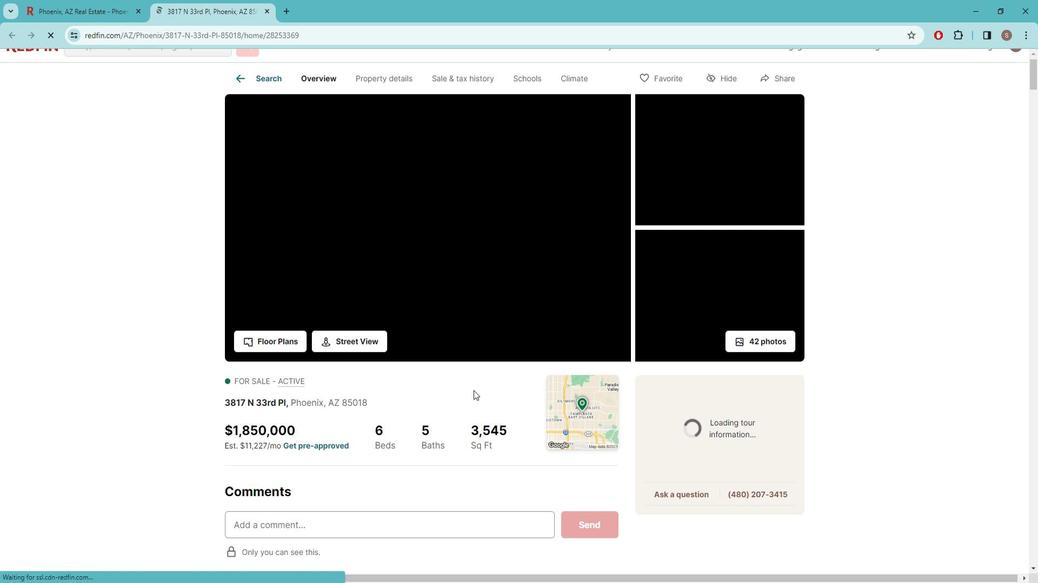 
Action: Mouse scrolled (479, 380) with delta (0, 0)
Screenshot: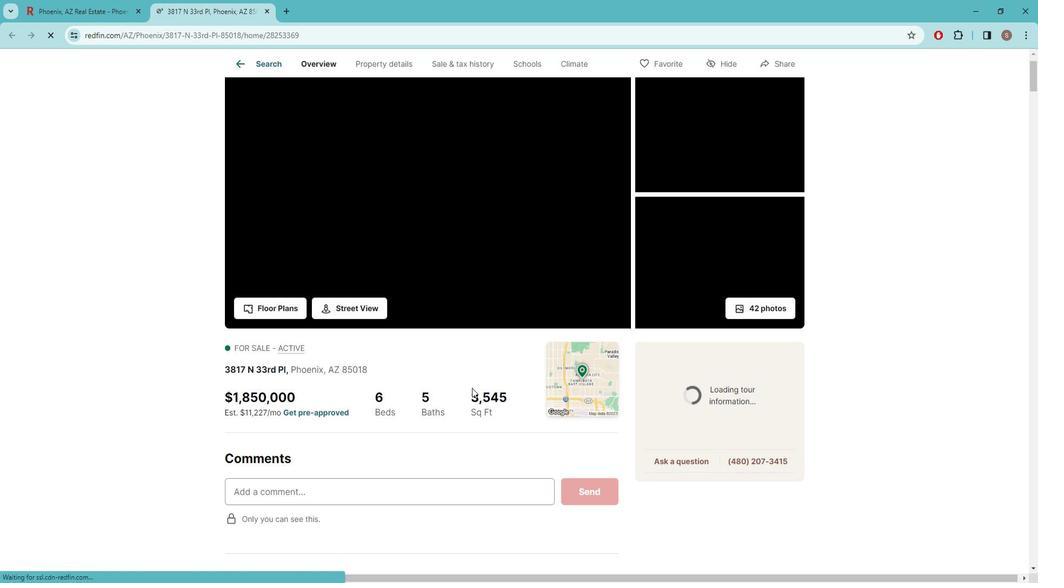 
Action: Mouse moved to (477, 377)
Screenshot: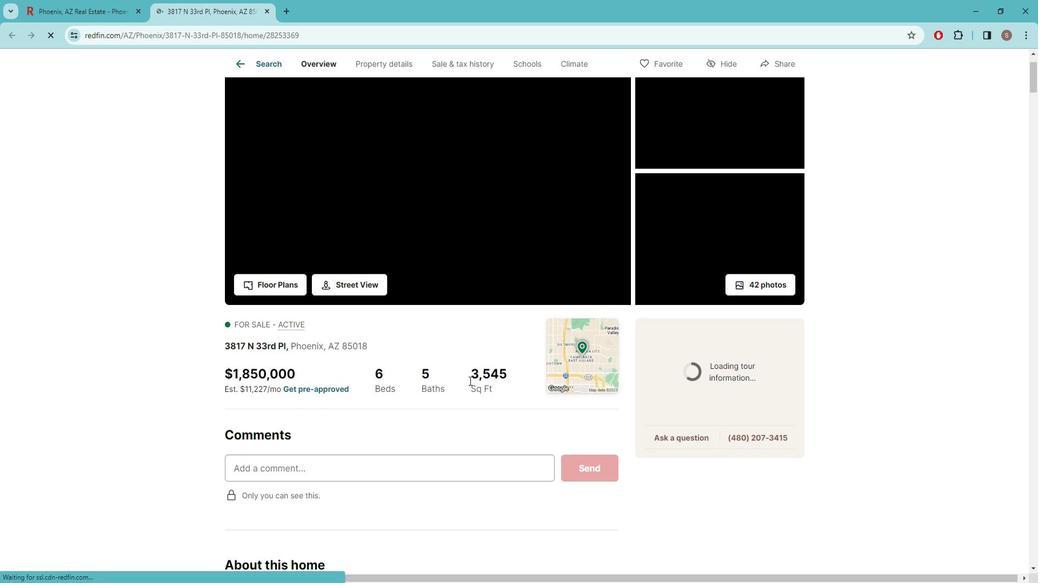 
Action: Mouse scrolled (477, 376) with delta (0, 0)
Screenshot: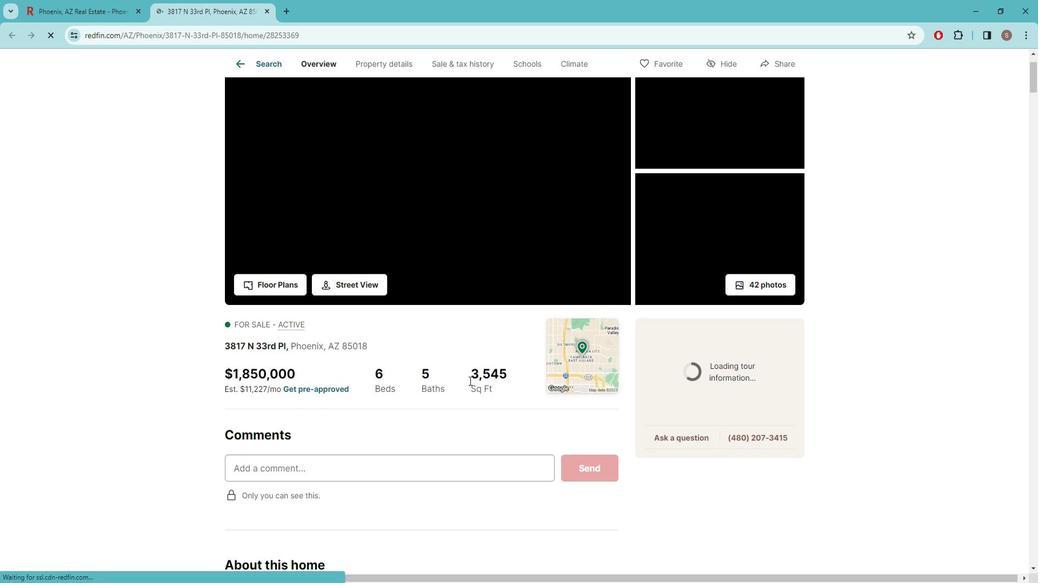 
Action: Mouse moved to (474, 371)
Screenshot: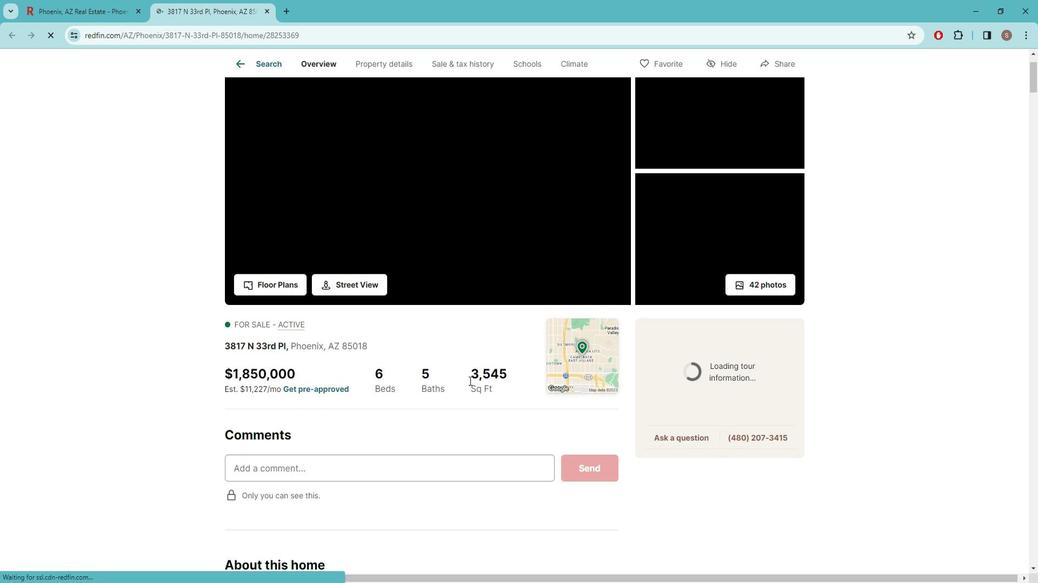 
Action: Mouse scrolled (474, 370) with delta (0, 0)
Screenshot: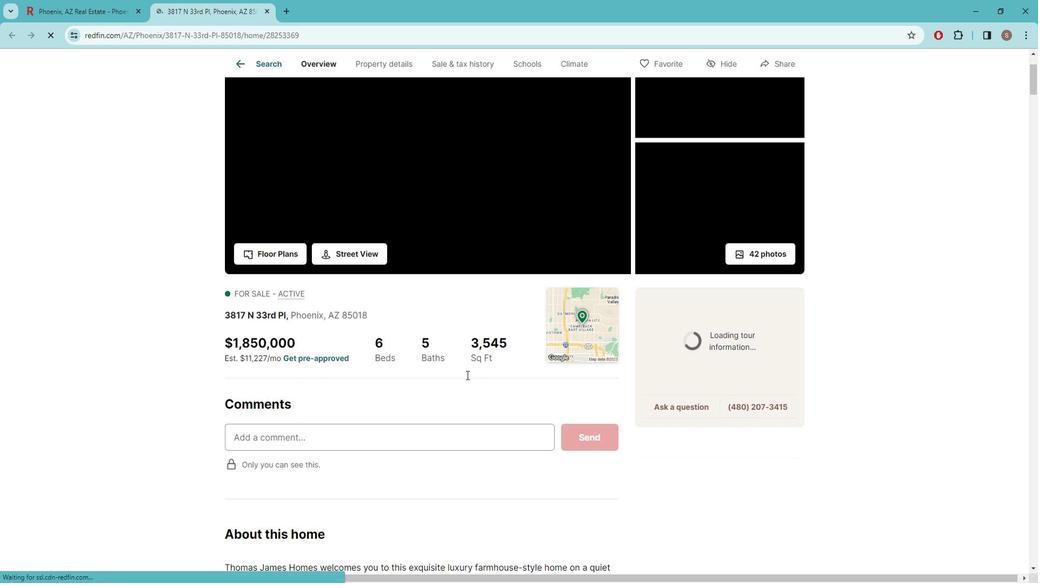 
Action: Mouse moved to (472, 357)
Screenshot: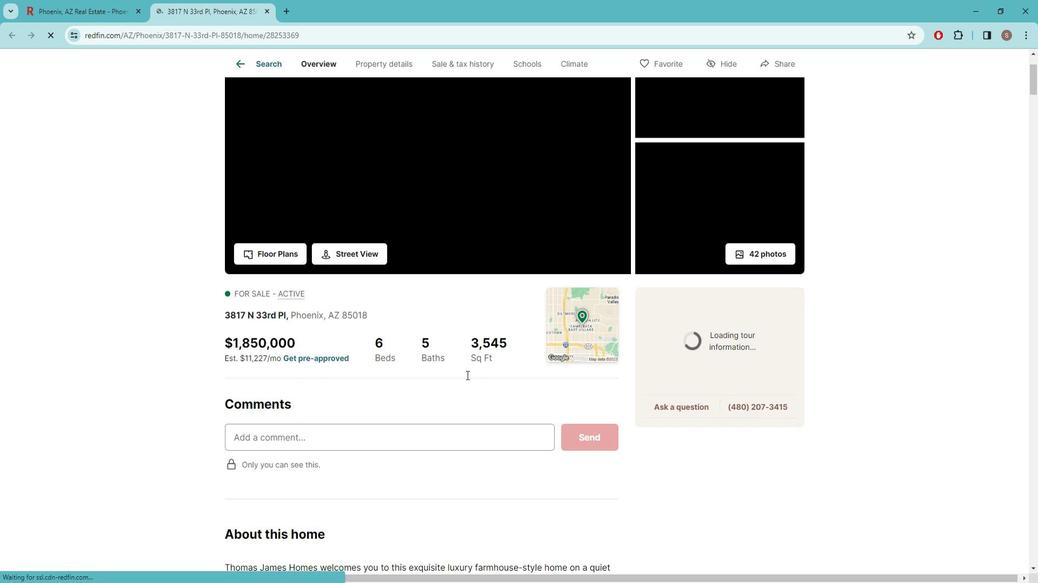 
Action: Mouse scrolled (472, 357) with delta (0, 0)
Screenshot: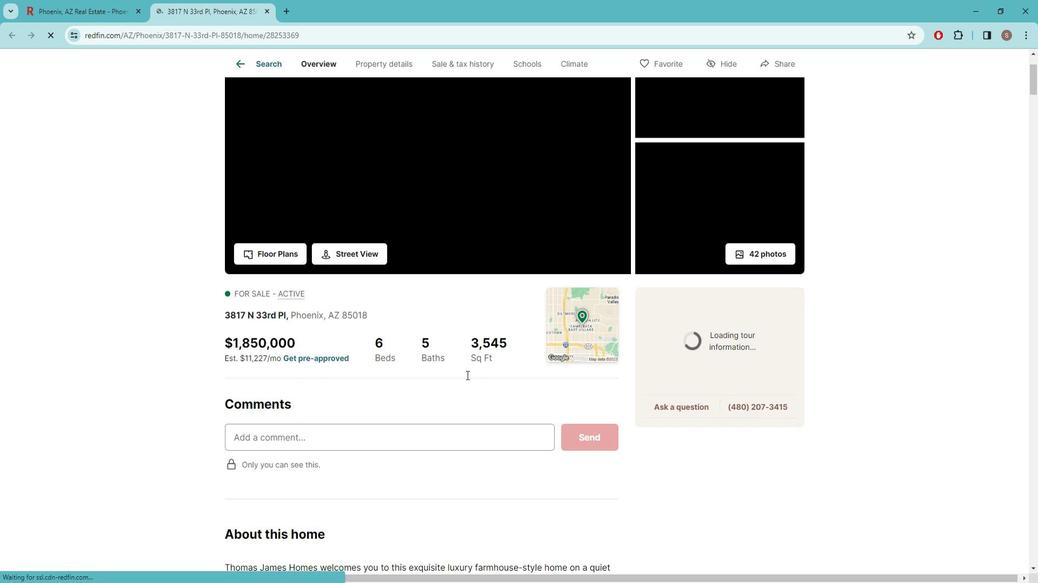 
Action: Mouse moved to (454, 373)
Screenshot: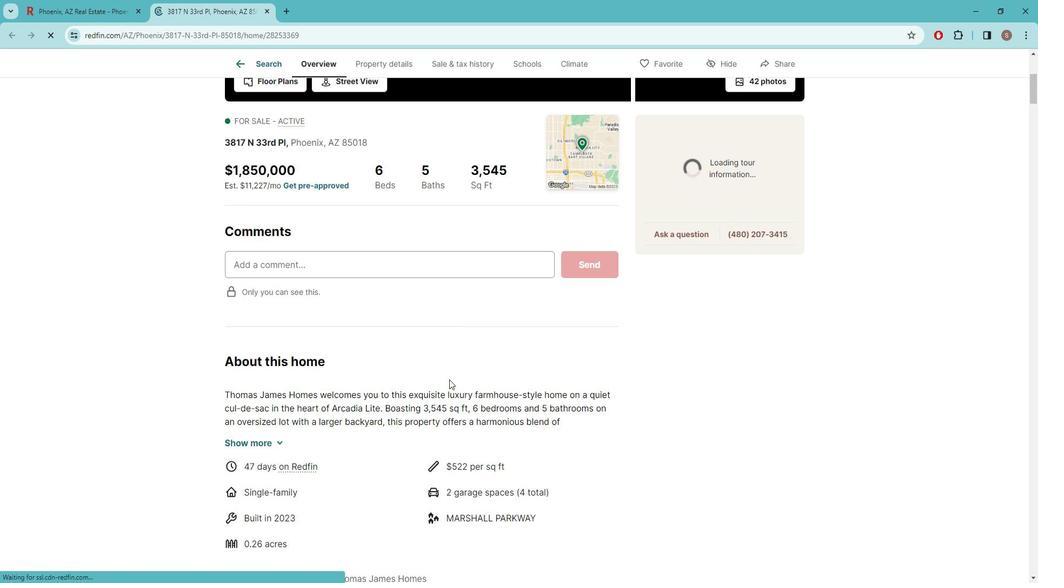 
Action: Mouse scrolled (454, 372) with delta (0, 0)
Screenshot: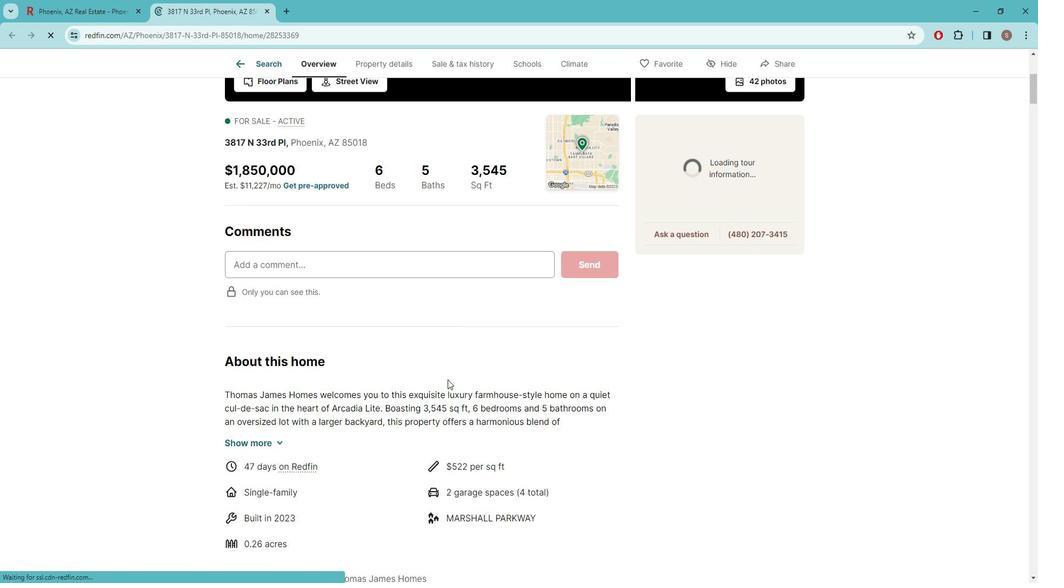 
Action: Mouse scrolled (454, 372) with delta (0, 0)
Screenshot: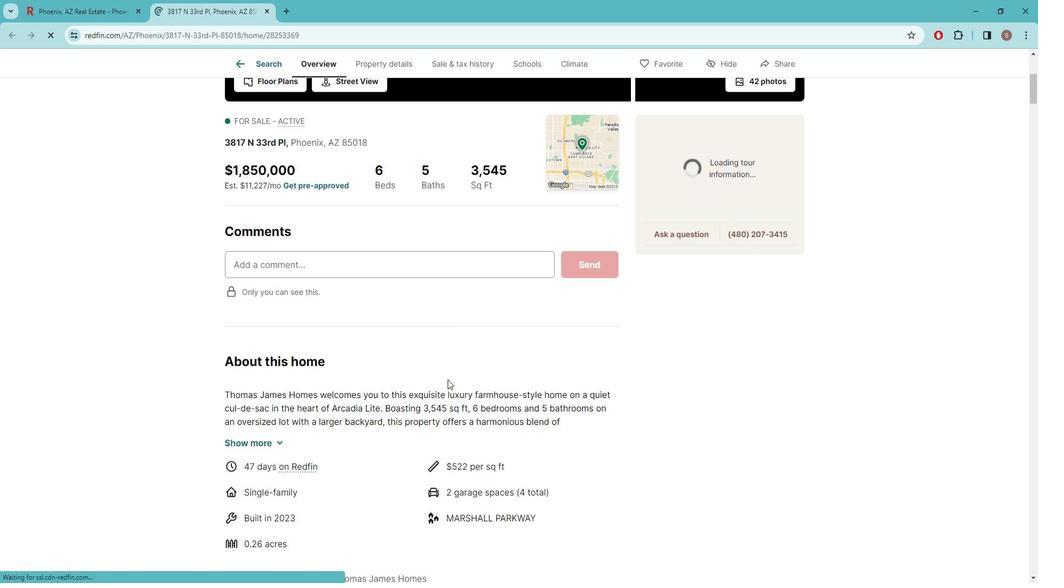 
Action: Mouse moved to (454, 373)
Screenshot: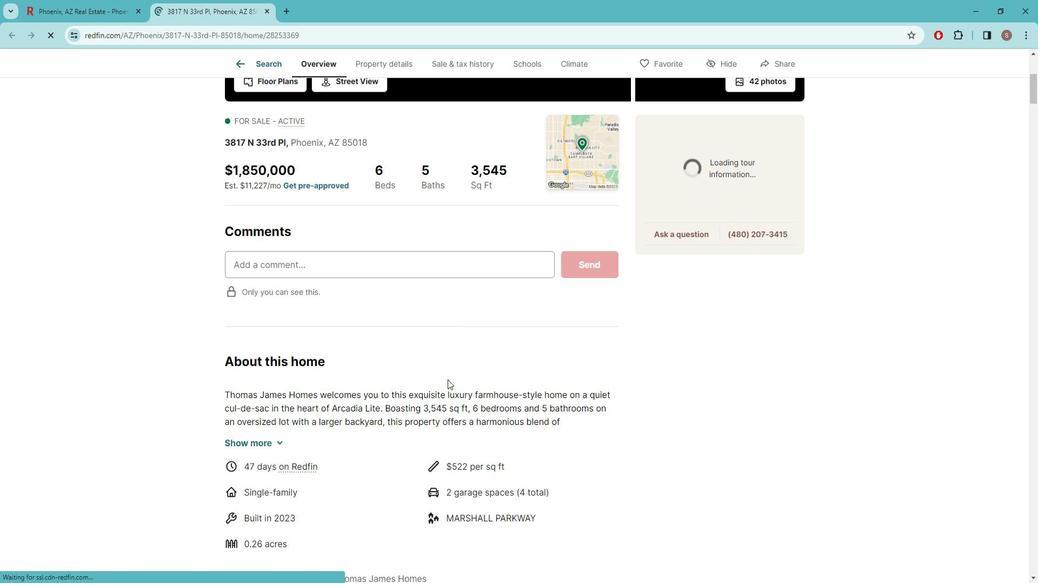 
Action: Mouse scrolled (454, 372) with delta (0, 0)
Screenshot: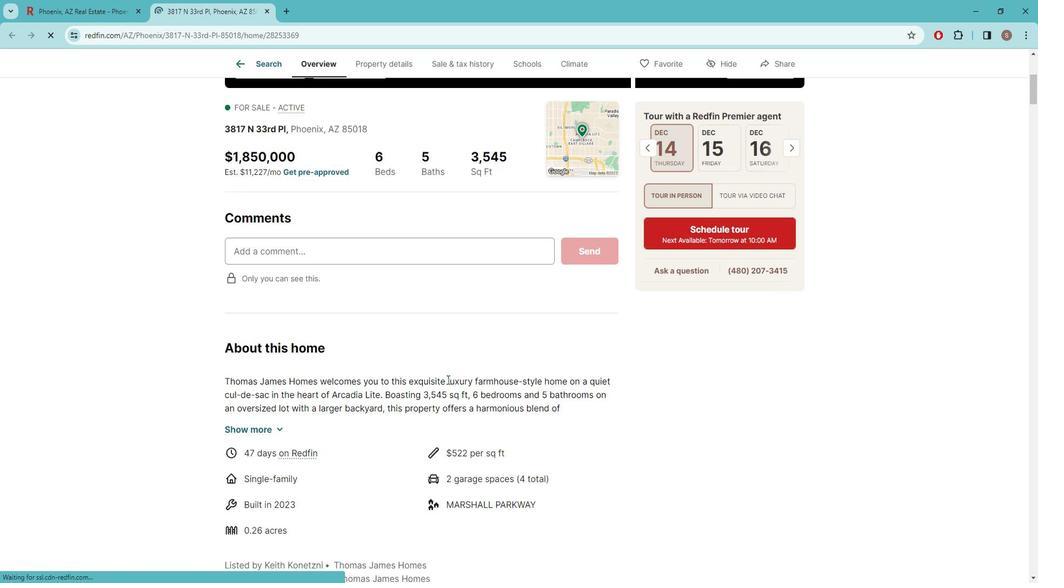 
Action: Mouse moved to (454, 370)
Screenshot: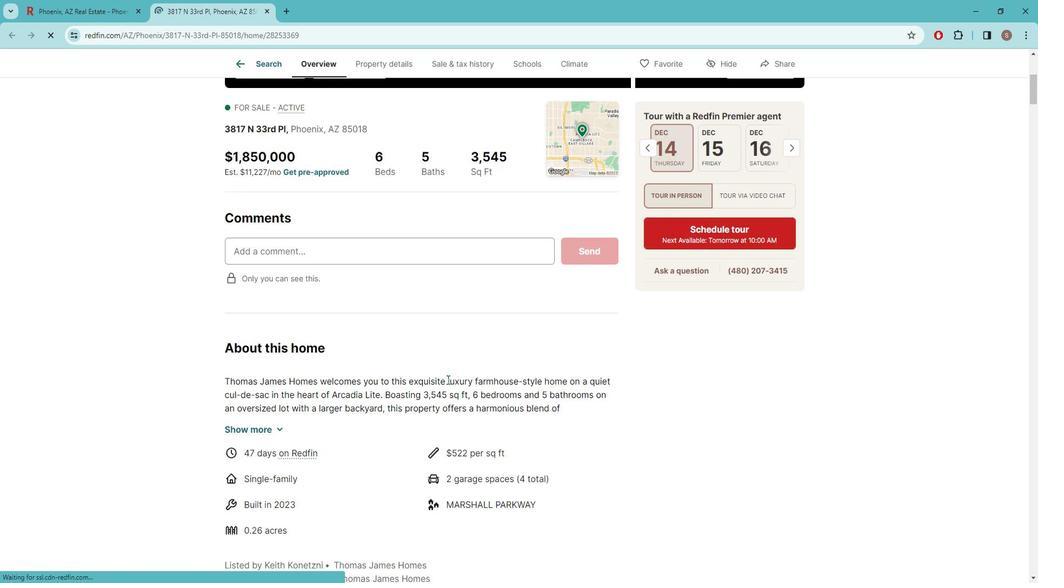 
Action: Mouse scrolled (454, 369) with delta (0, 0)
Screenshot: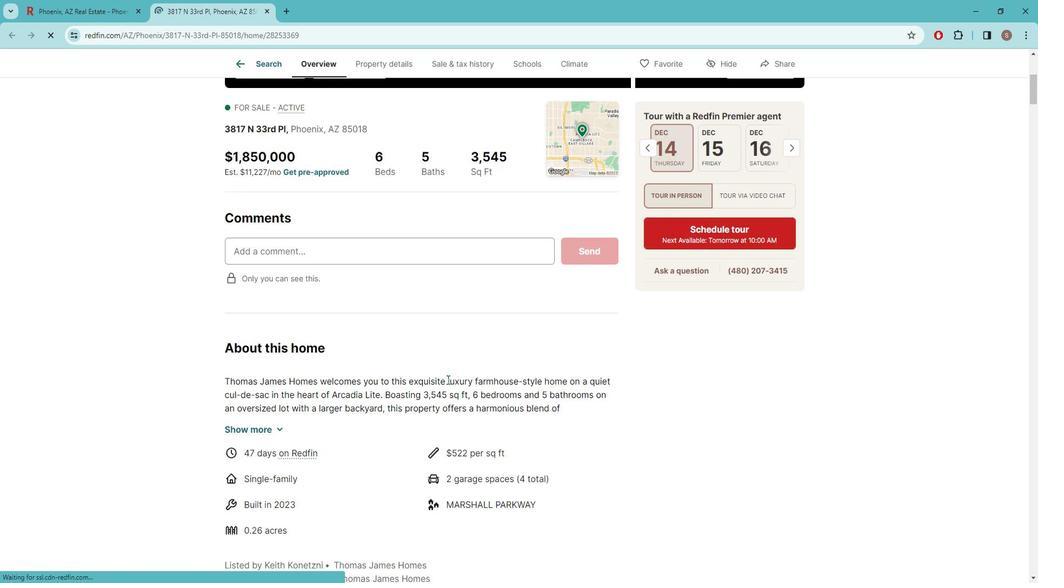 
Action: Mouse moved to (454, 360)
Screenshot: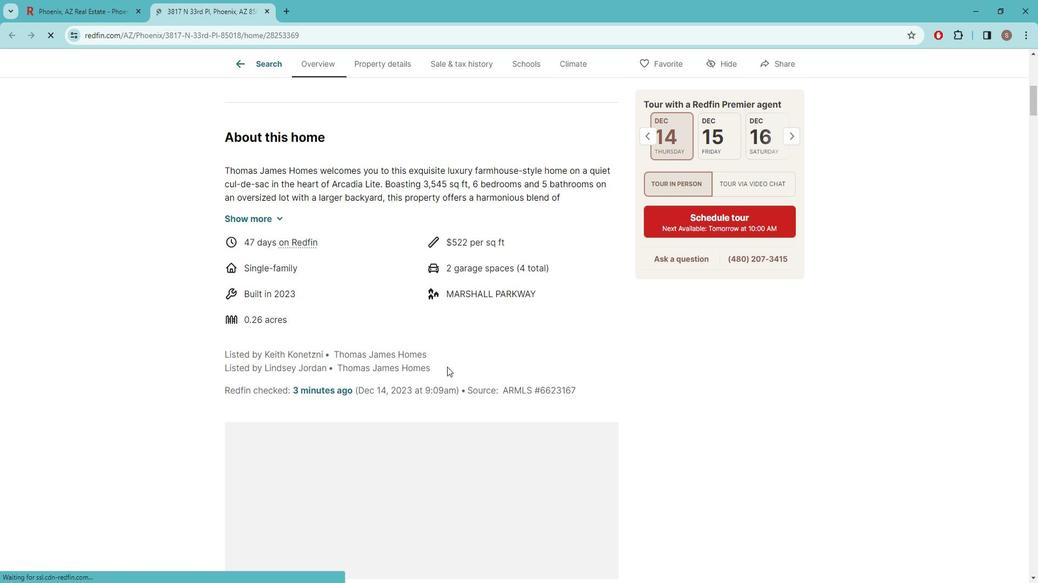 
Action: Mouse scrolled (454, 360) with delta (0, 0)
Screenshot: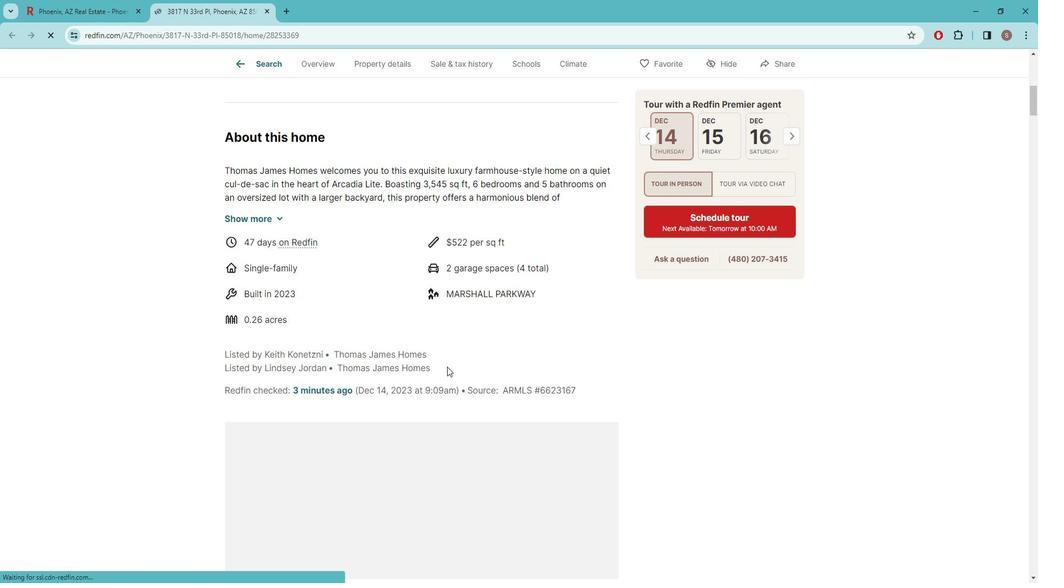 
Action: Mouse scrolled (454, 360) with delta (0, 0)
Screenshot: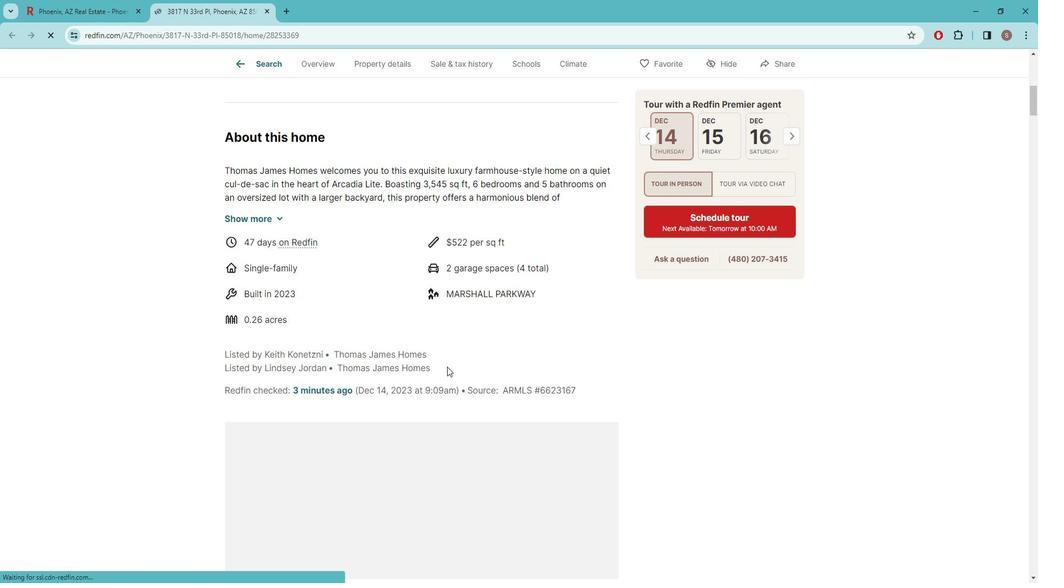
Action: Mouse scrolled (454, 360) with delta (0, 0)
Screenshot: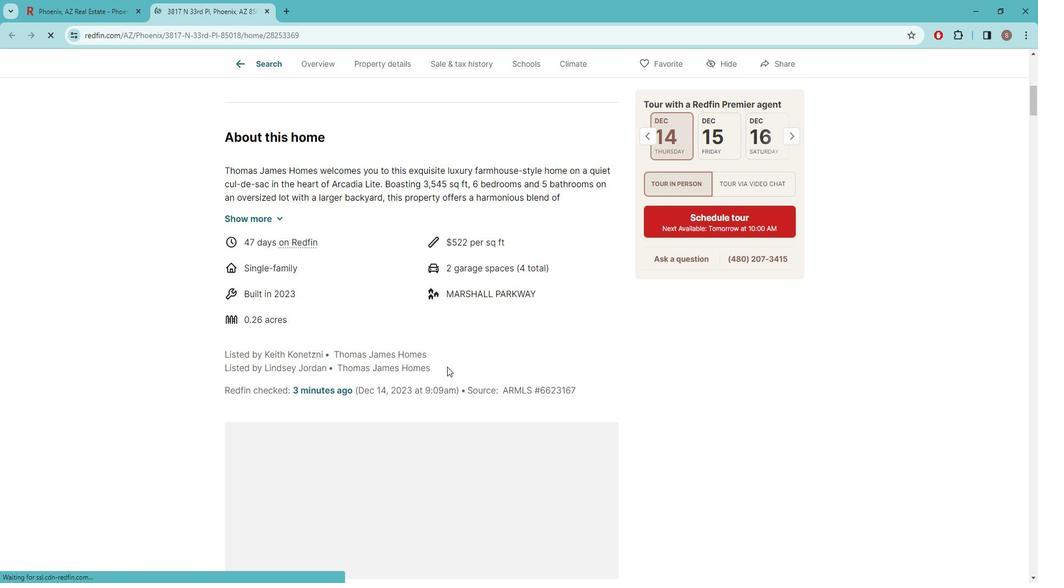 
Action: Mouse scrolled (454, 360) with delta (0, 0)
Screenshot: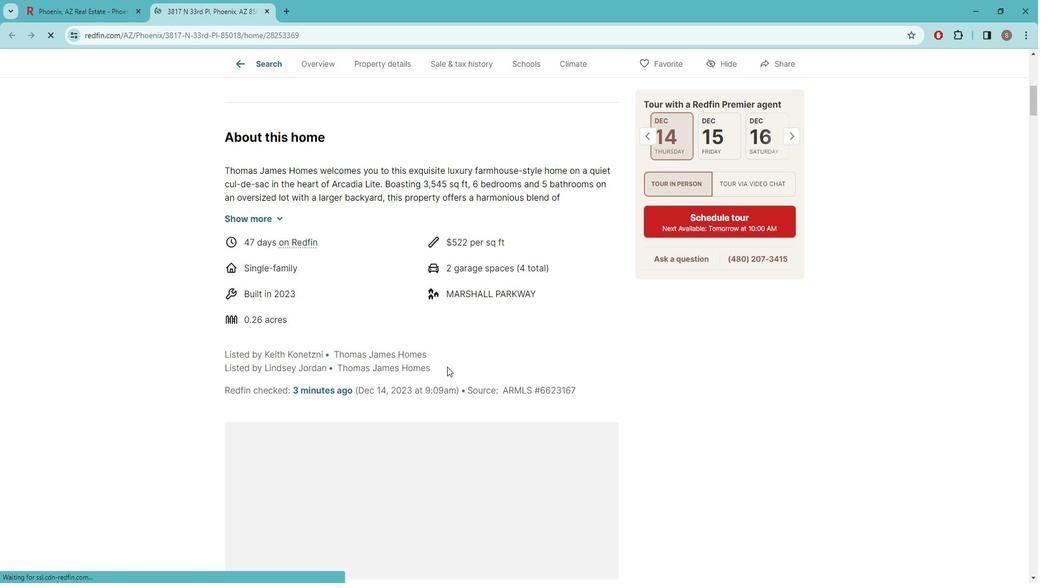
Action: Mouse moved to (454, 363)
Screenshot: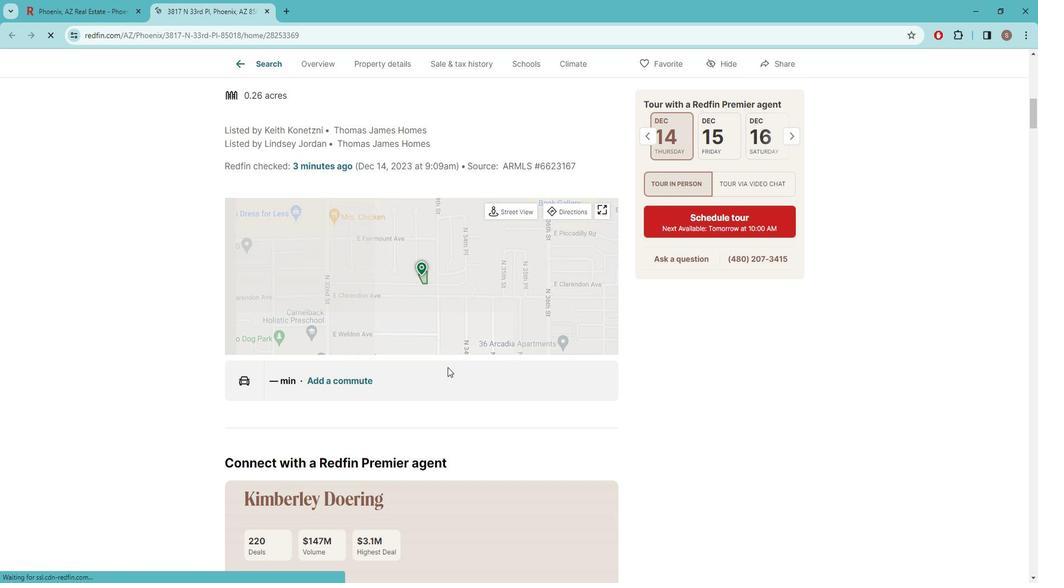 
Action: Mouse scrolled (454, 362) with delta (0, 0)
Screenshot: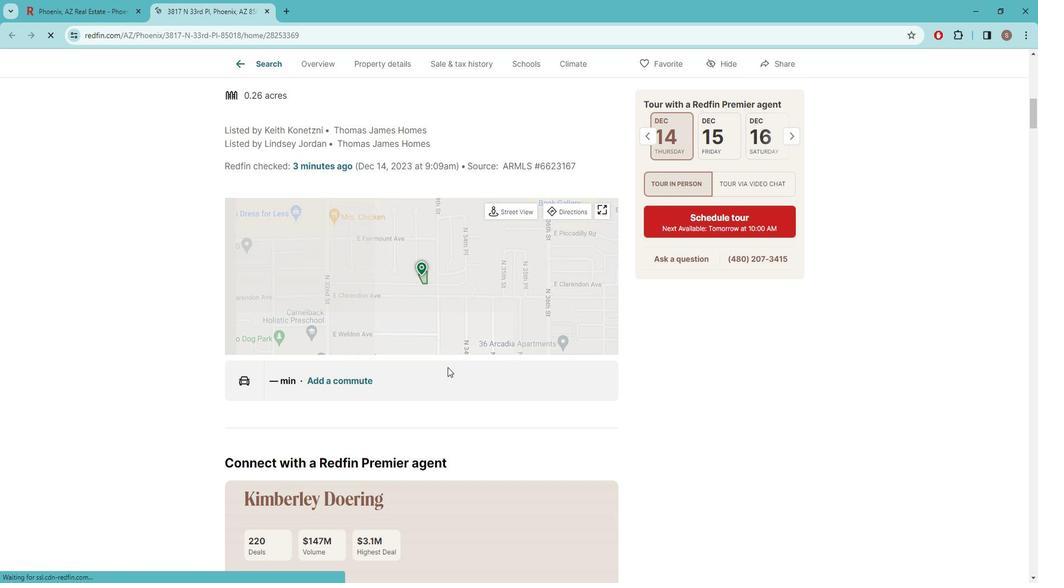 
Action: Mouse moved to (454, 364)
Screenshot: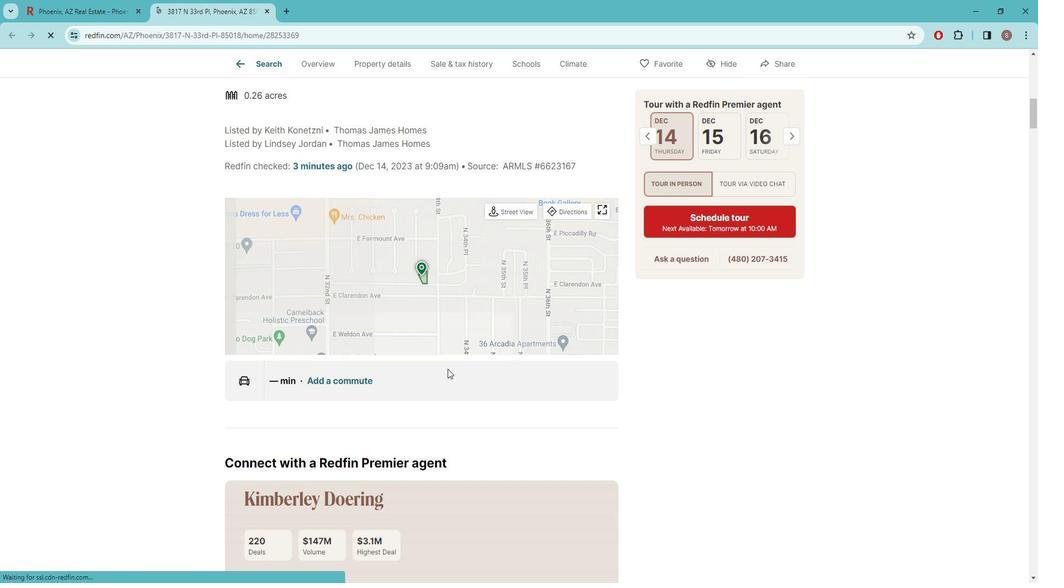 
Action: Mouse scrolled (454, 363) with delta (0, 0)
Screenshot: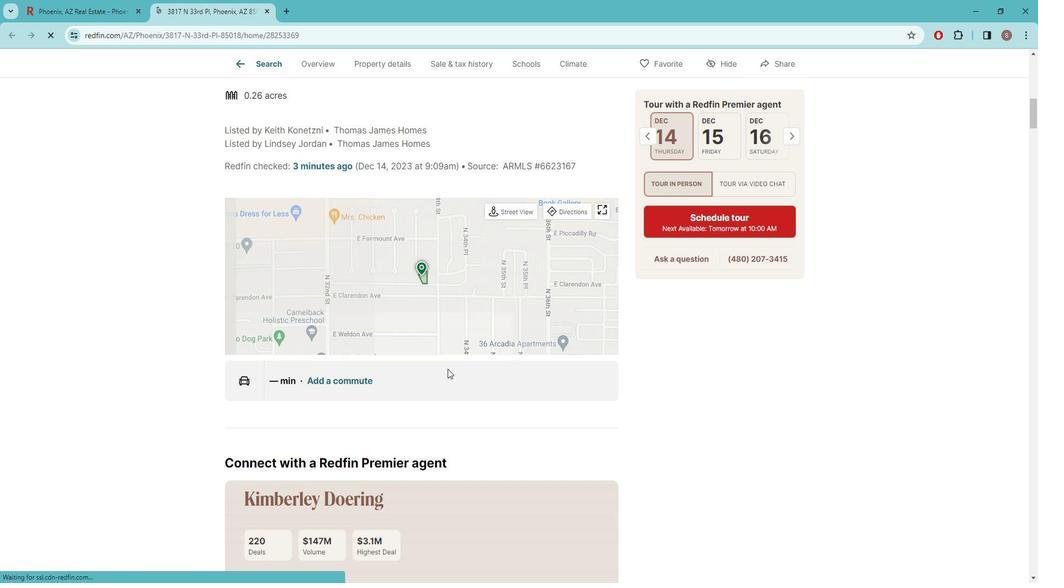 
Action: Mouse scrolled (454, 363) with delta (0, 0)
Screenshot: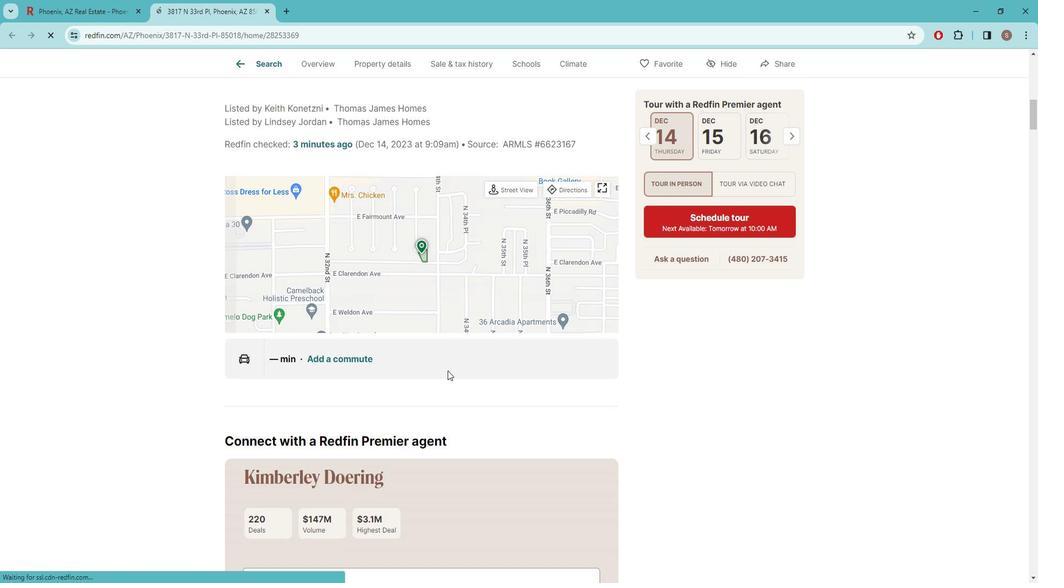 
Action: Mouse moved to (337, 322)
Screenshot: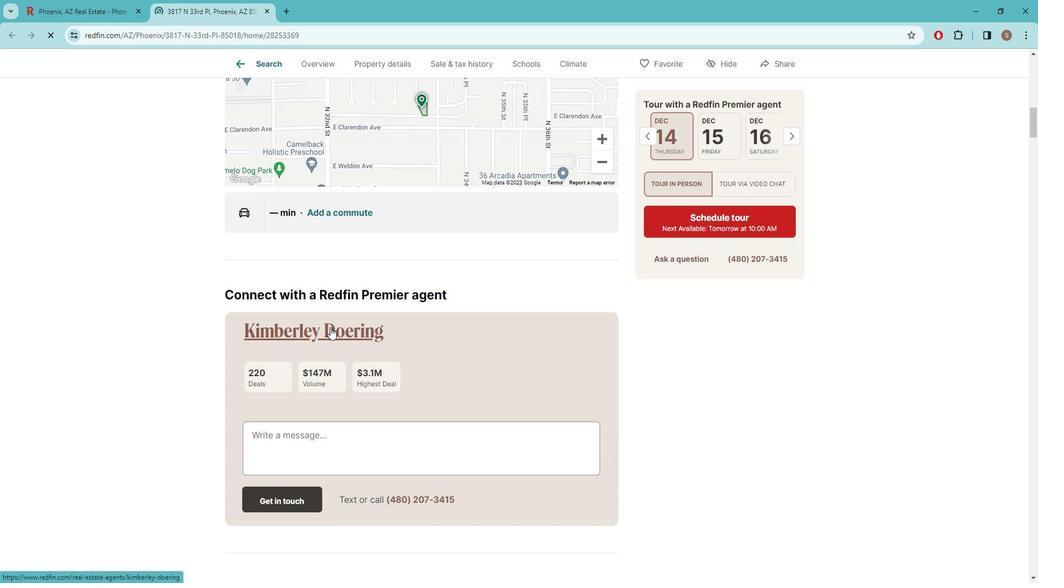 
Action: Mouse pressed left at (337, 322)
Screenshot: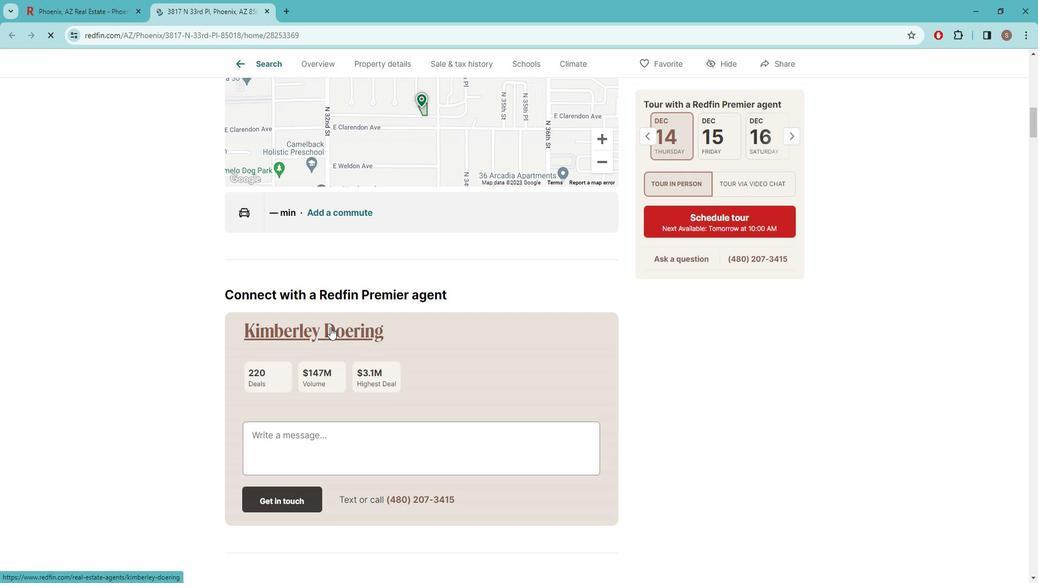 
Action: Mouse moved to (639, 374)
Screenshot: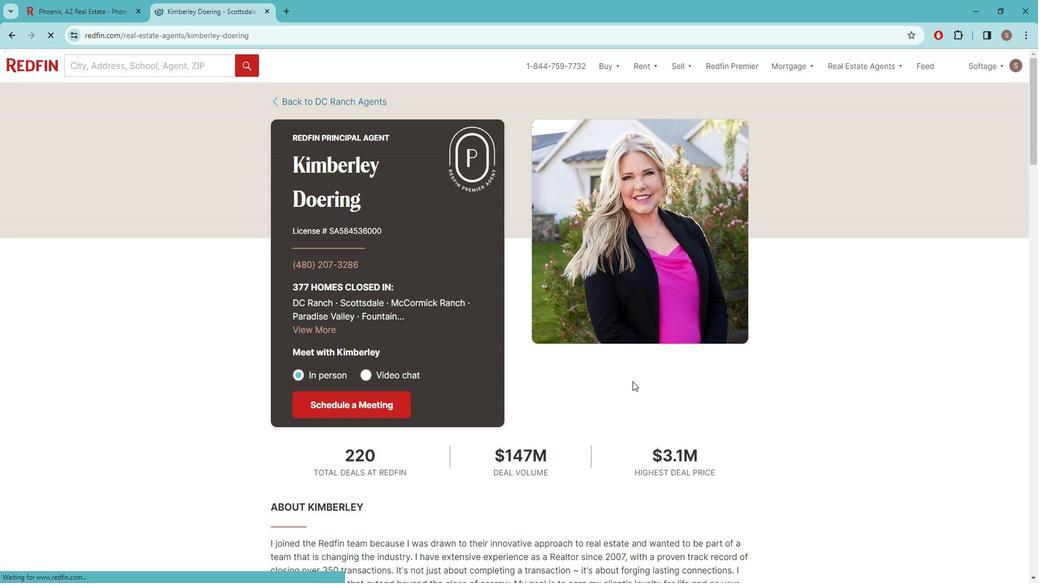 
